 Task: Create a due date automation trigger when advanced on, on the tuesday of the week before a card is due add content without an empty description at 11:00 AM.
Action: Mouse moved to (964, 302)
Screenshot: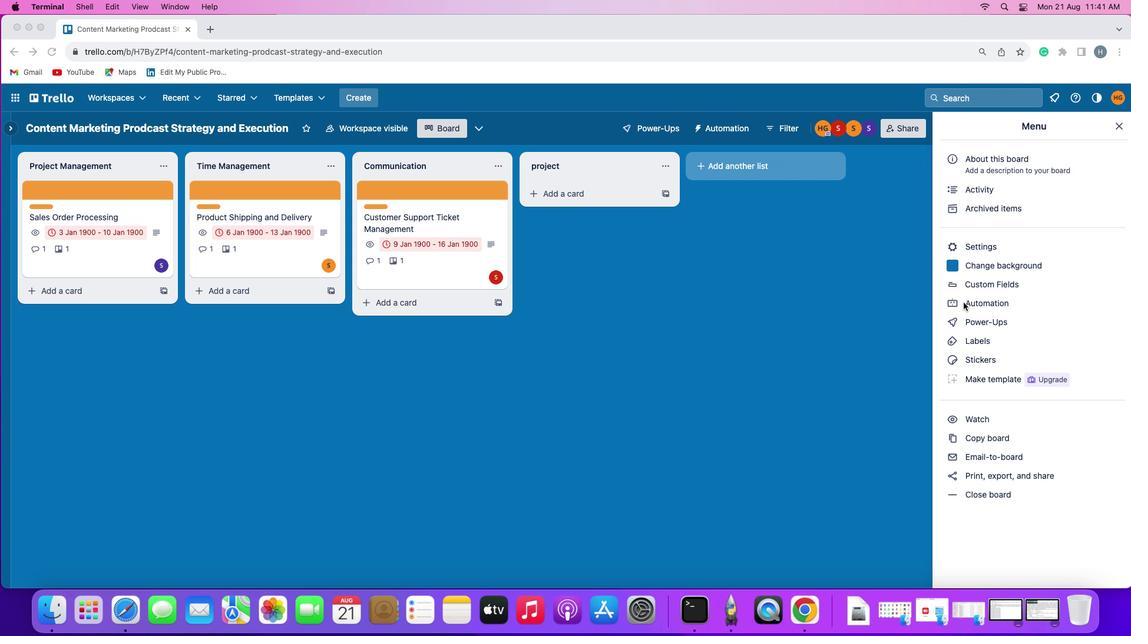 
Action: Mouse pressed left at (964, 302)
Screenshot: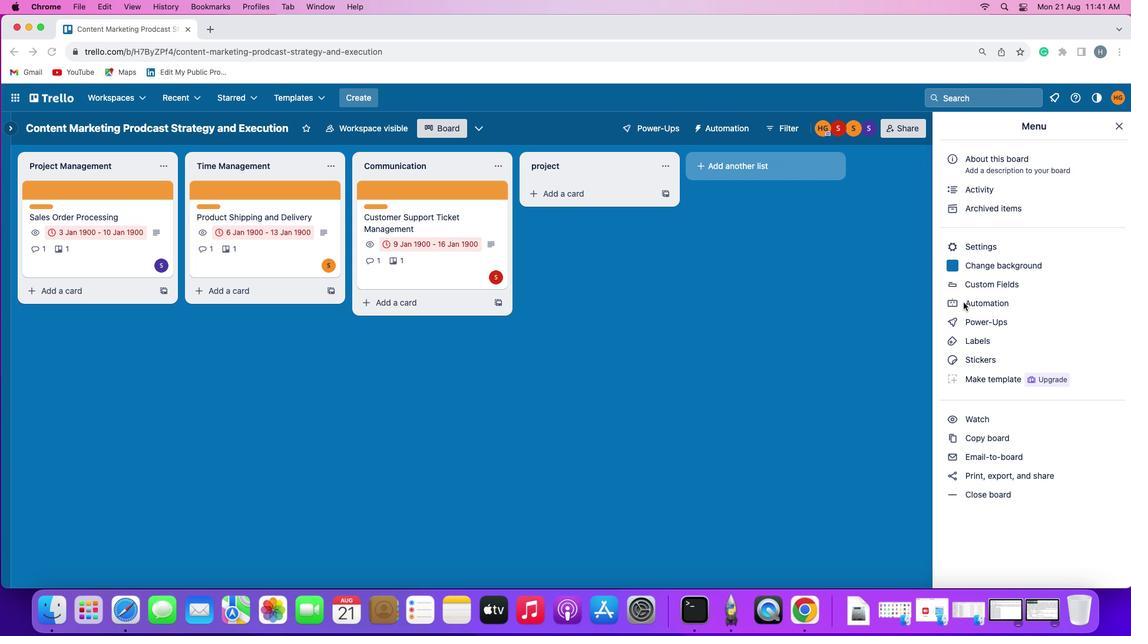 
Action: Mouse pressed left at (964, 302)
Screenshot: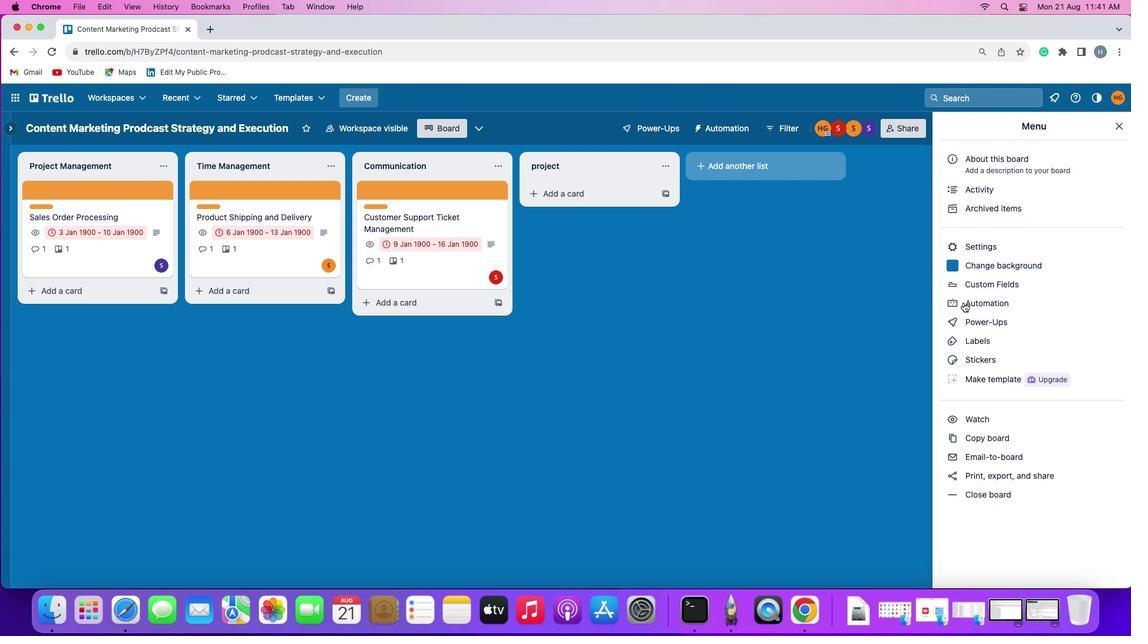 
Action: Mouse moved to (80, 278)
Screenshot: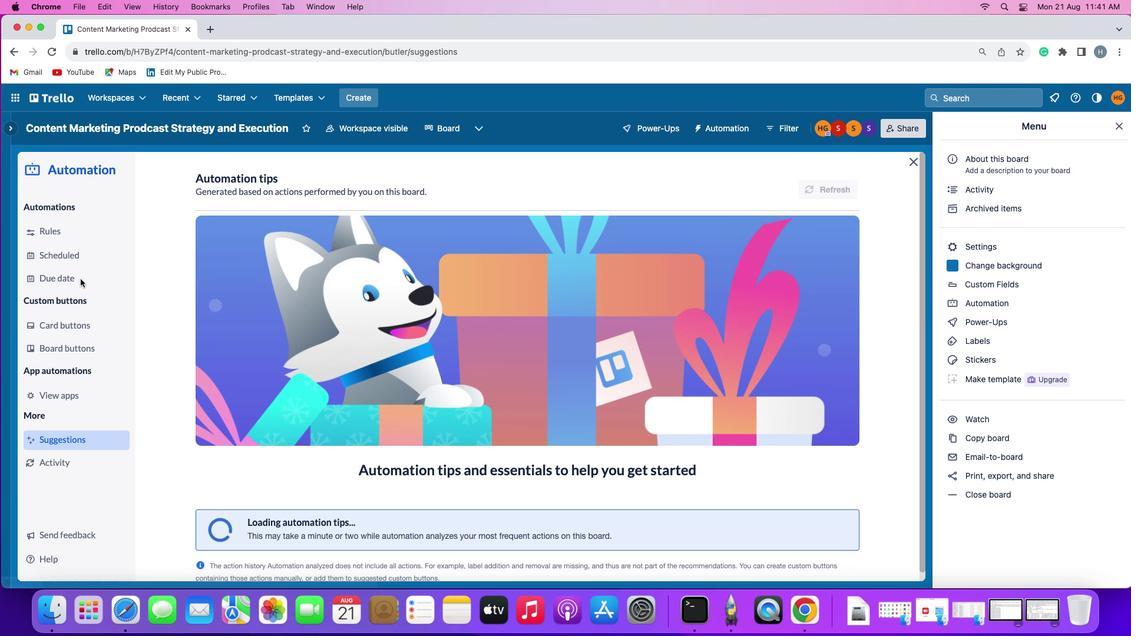 
Action: Mouse pressed left at (80, 278)
Screenshot: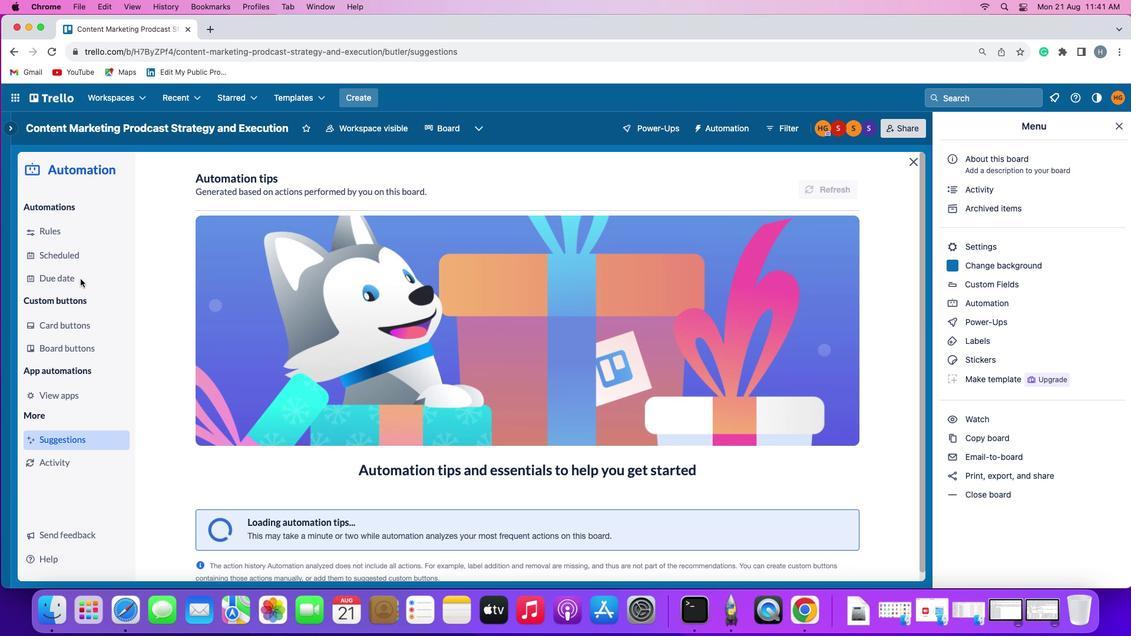 
Action: Mouse moved to (814, 179)
Screenshot: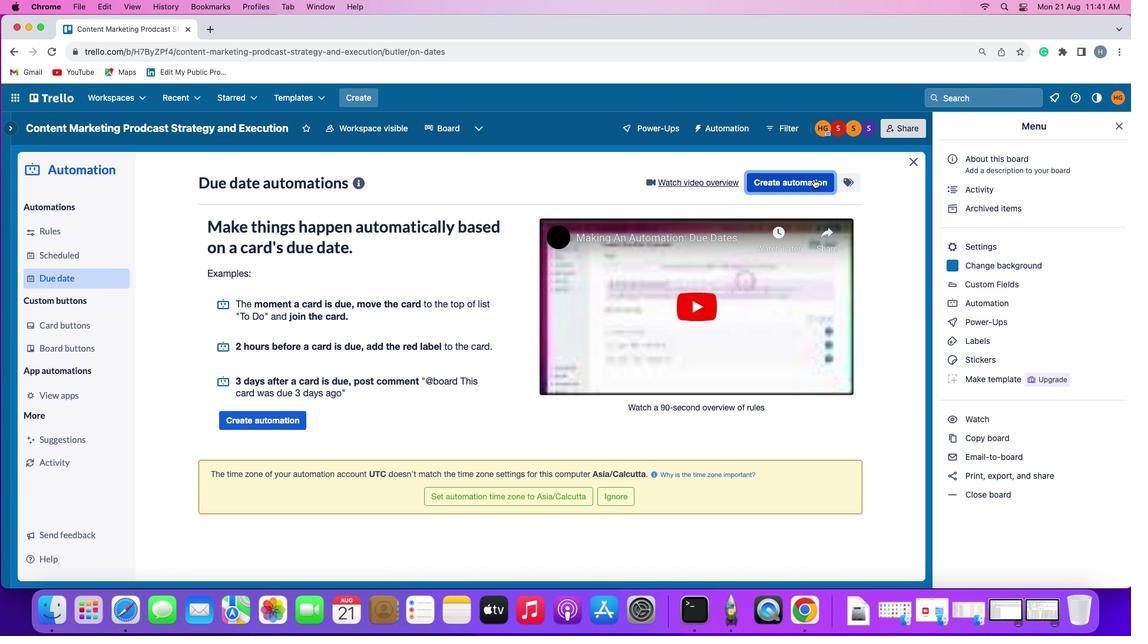 
Action: Mouse pressed left at (814, 179)
Screenshot: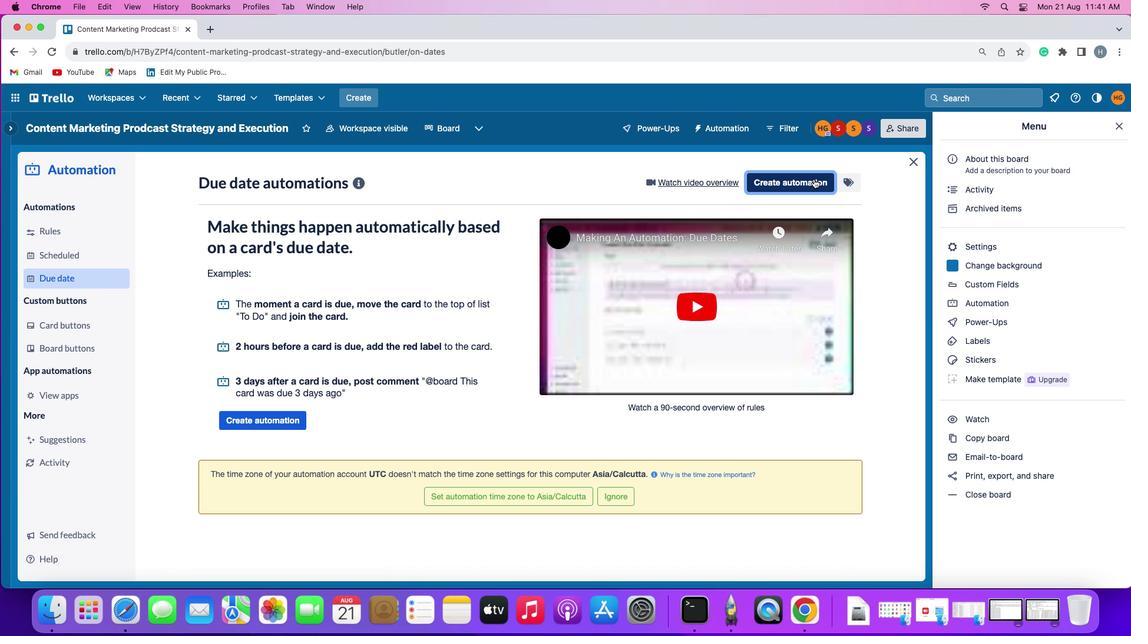 
Action: Mouse moved to (210, 292)
Screenshot: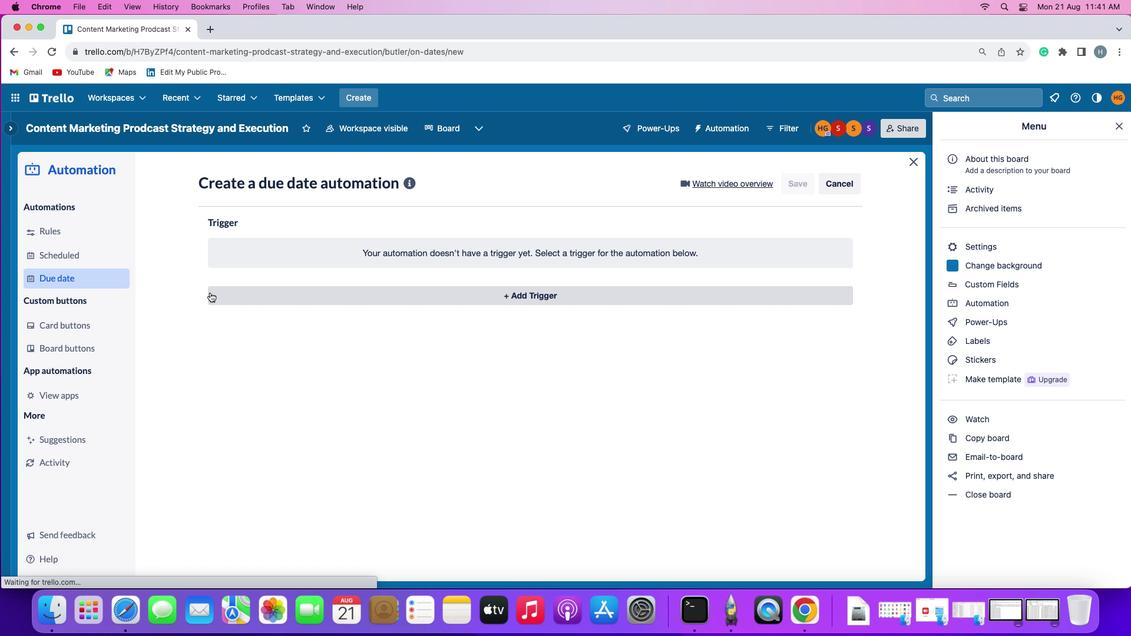 
Action: Mouse pressed left at (210, 292)
Screenshot: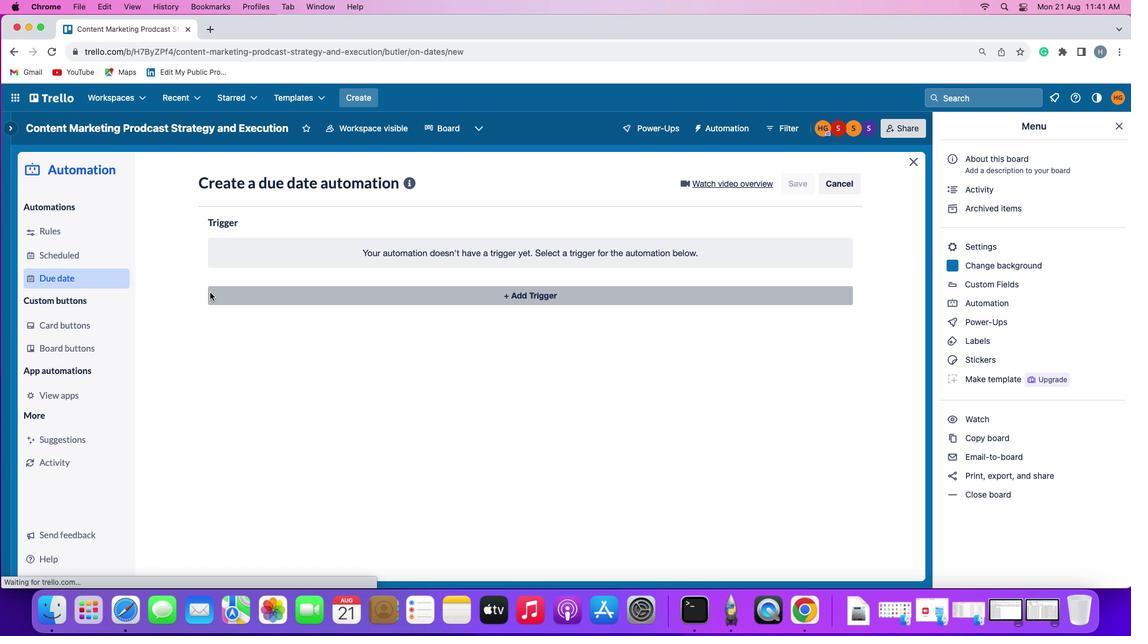 
Action: Mouse moved to (255, 518)
Screenshot: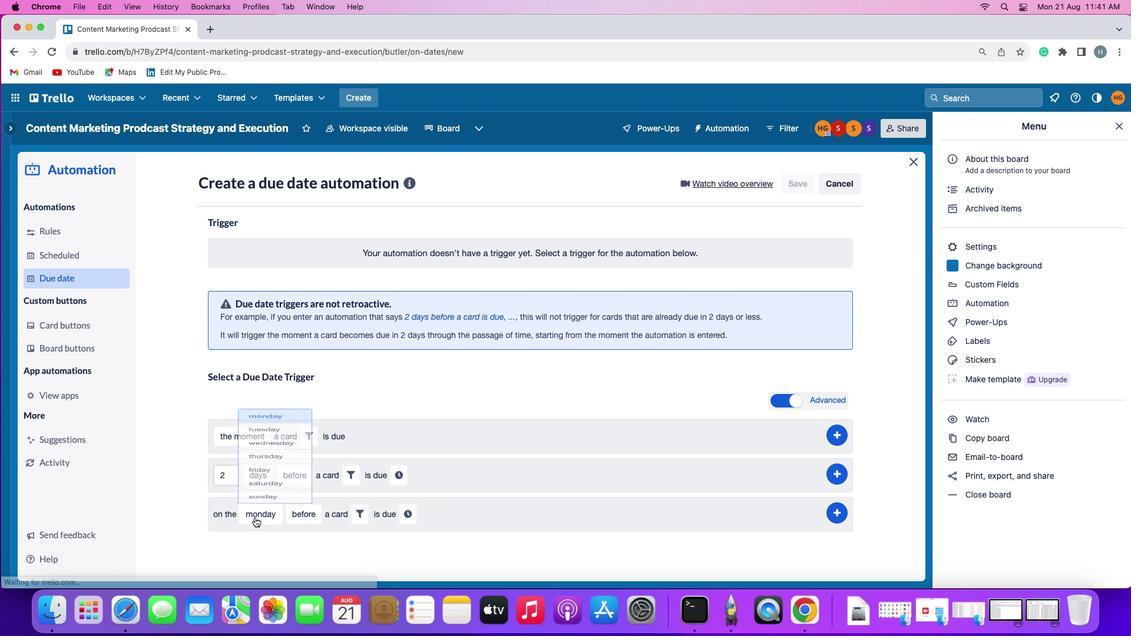 
Action: Mouse pressed left at (255, 518)
Screenshot: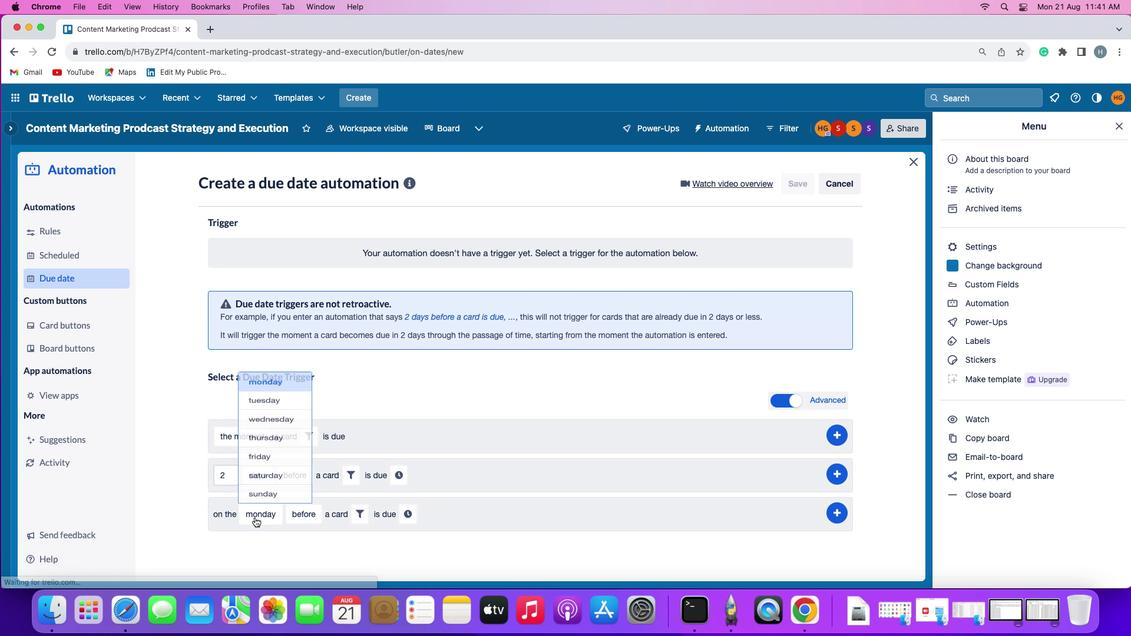 
Action: Mouse moved to (281, 377)
Screenshot: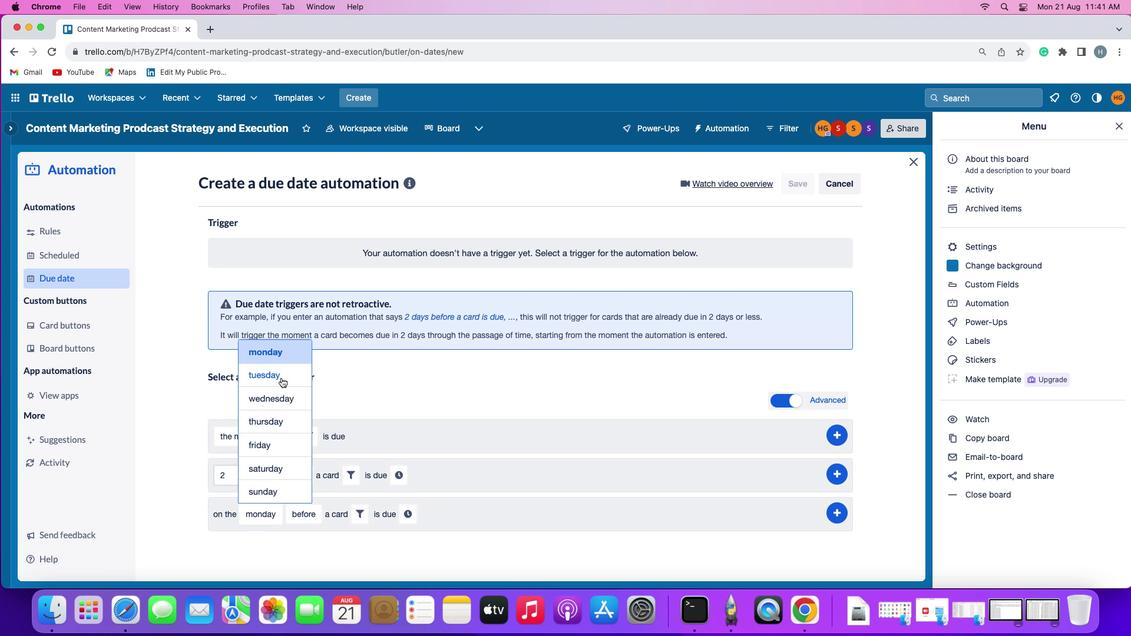 
Action: Mouse pressed left at (281, 377)
Screenshot: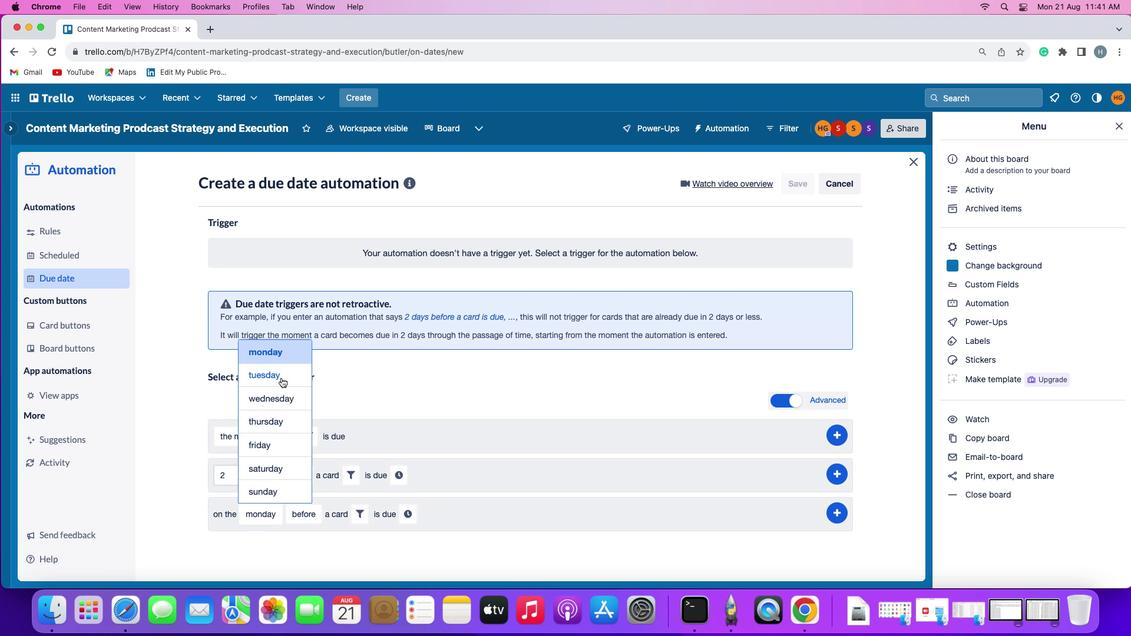 
Action: Mouse moved to (311, 525)
Screenshot: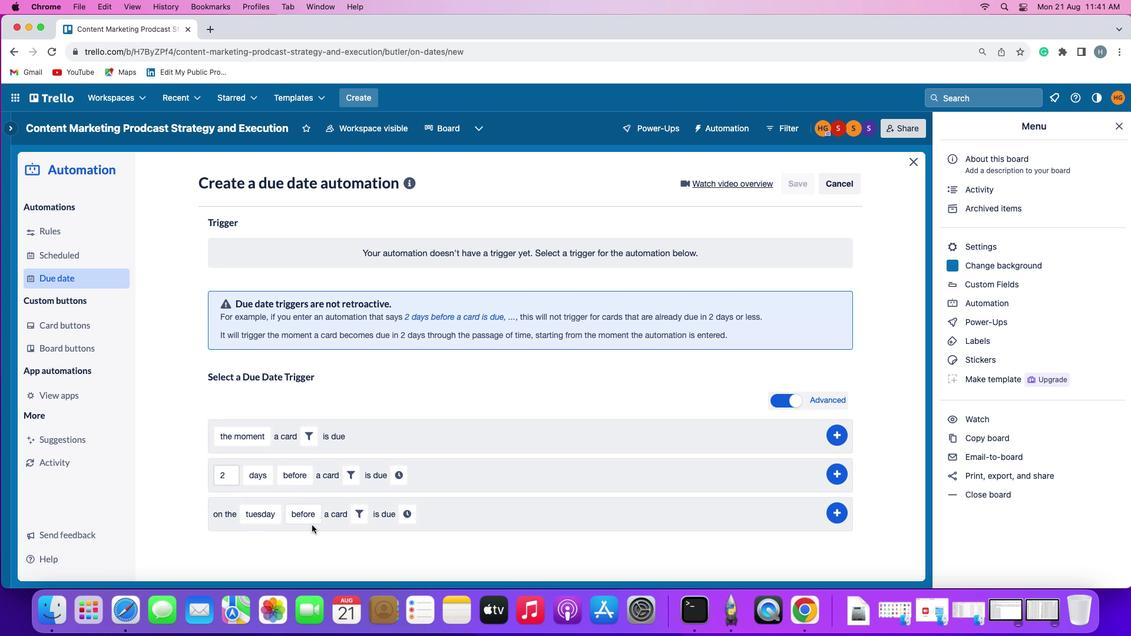 
Action: Mouse pressed left at (311, 525)
Screenshot: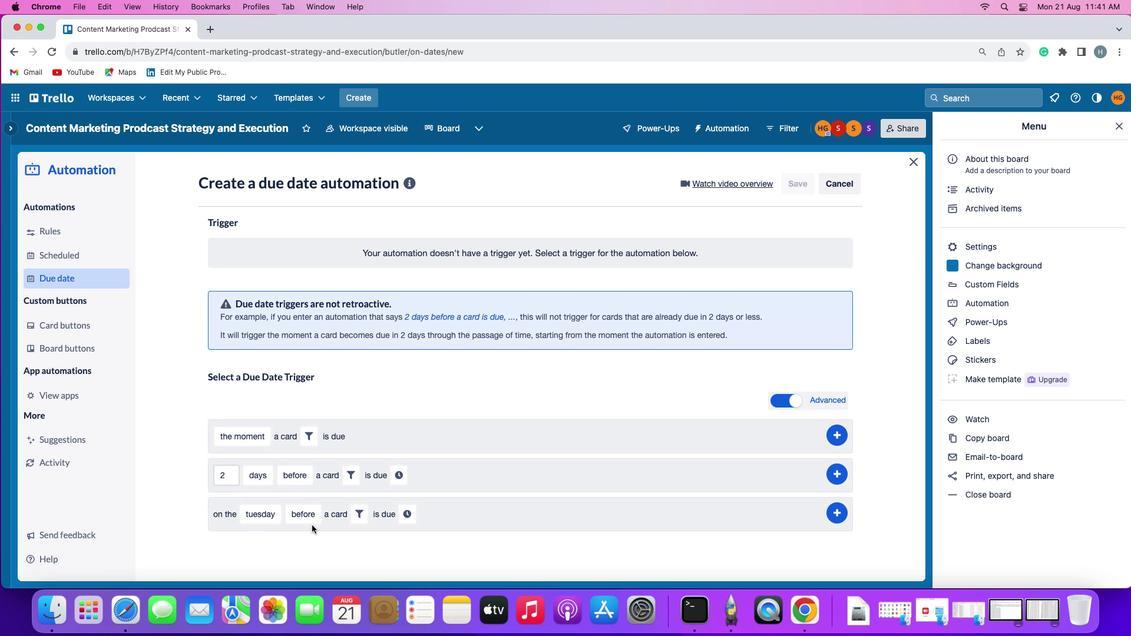 
Action: Mouse moved to (311, 512)
Screenshot: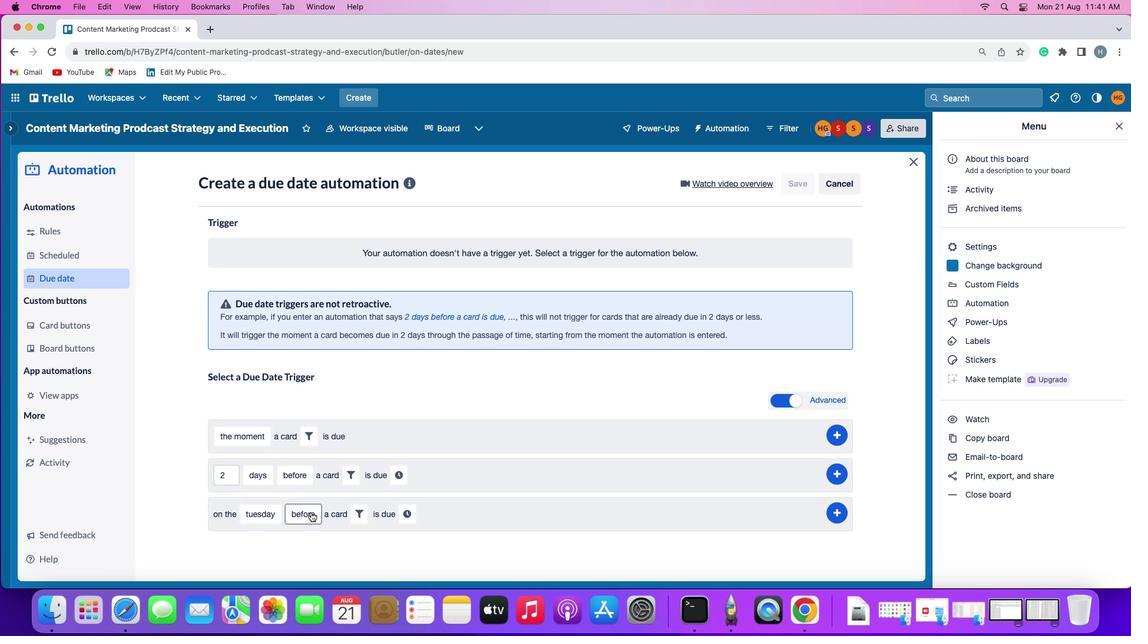 
Action: Mouse pressed left at (311, 512)
Screenshot: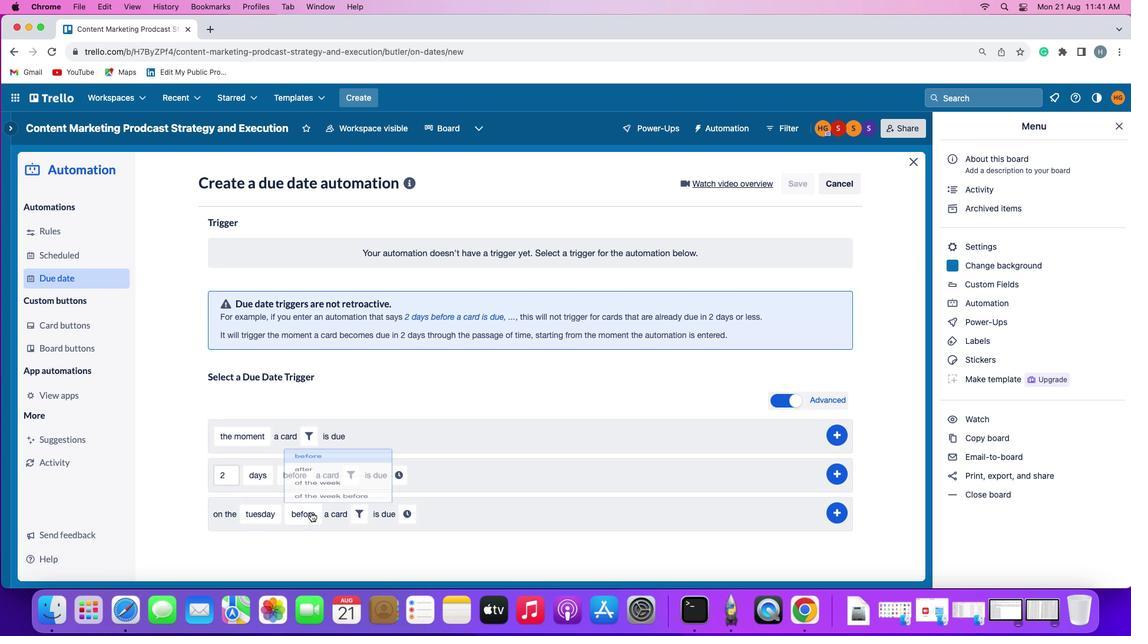 
Action: Mouse moved to (316, 493)
Screenshot: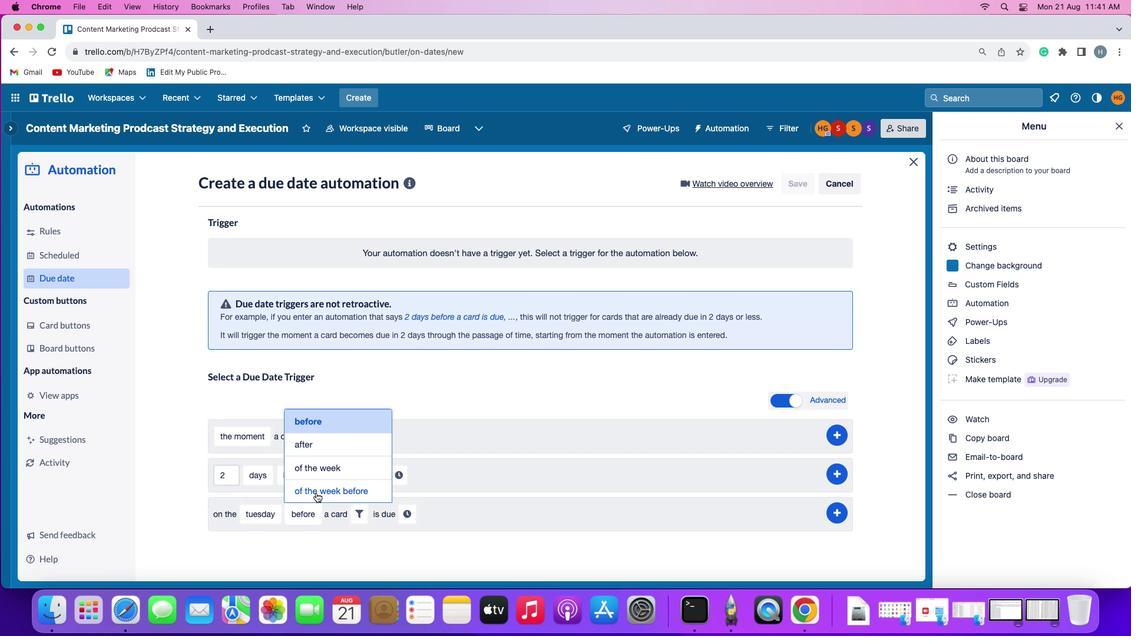 
Action: Mouse pressed left at (316, 493)
Screenshot: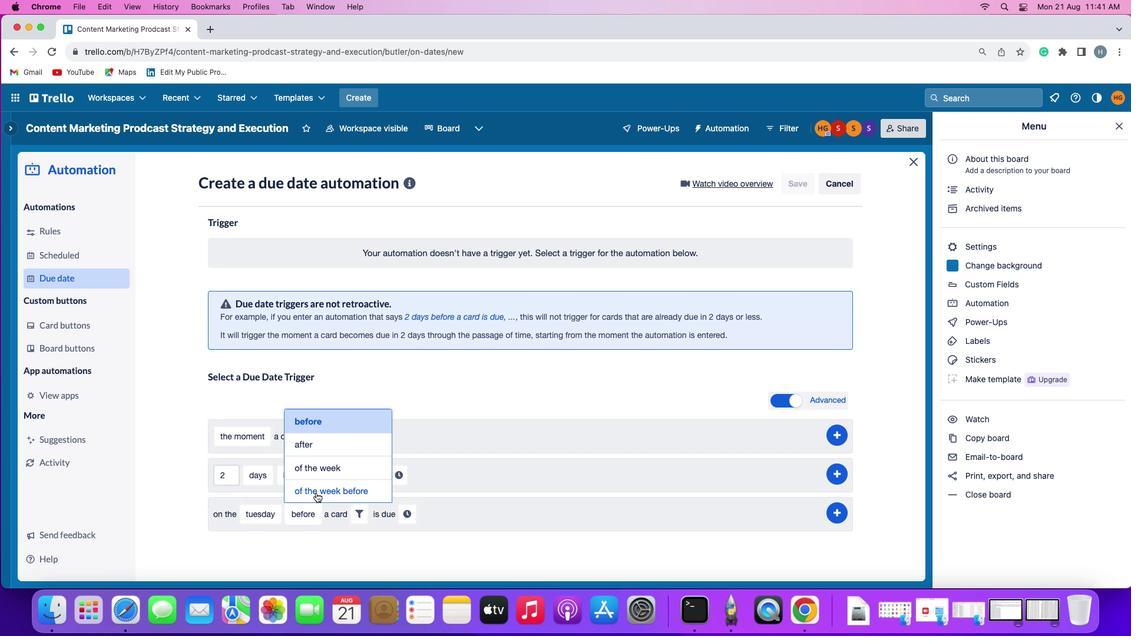 
Action: Mouse moved to (397, 512)
Screenshot: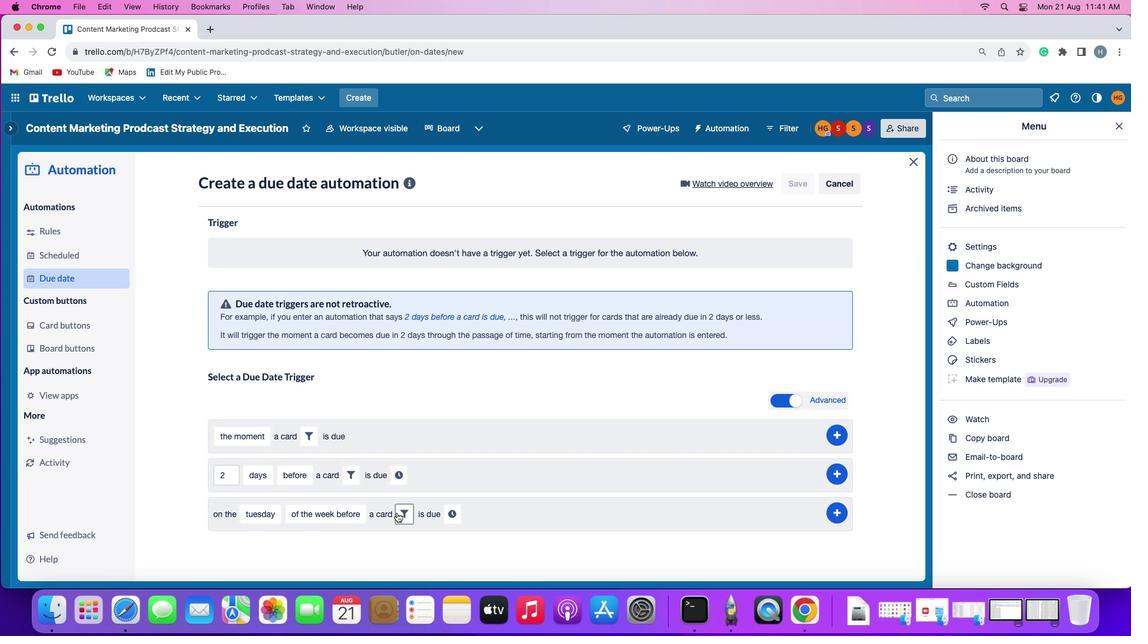 
Action: Mouse pressed left at (397, 512)
Screenshot: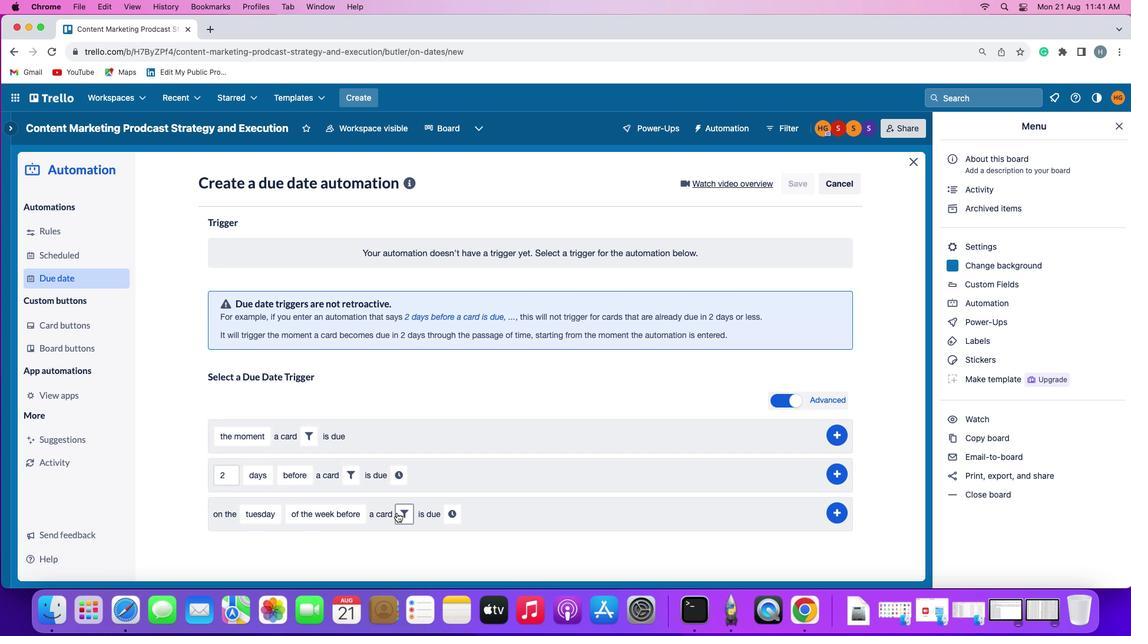
Action: Mouse moved to (551, 546)
Screenshot: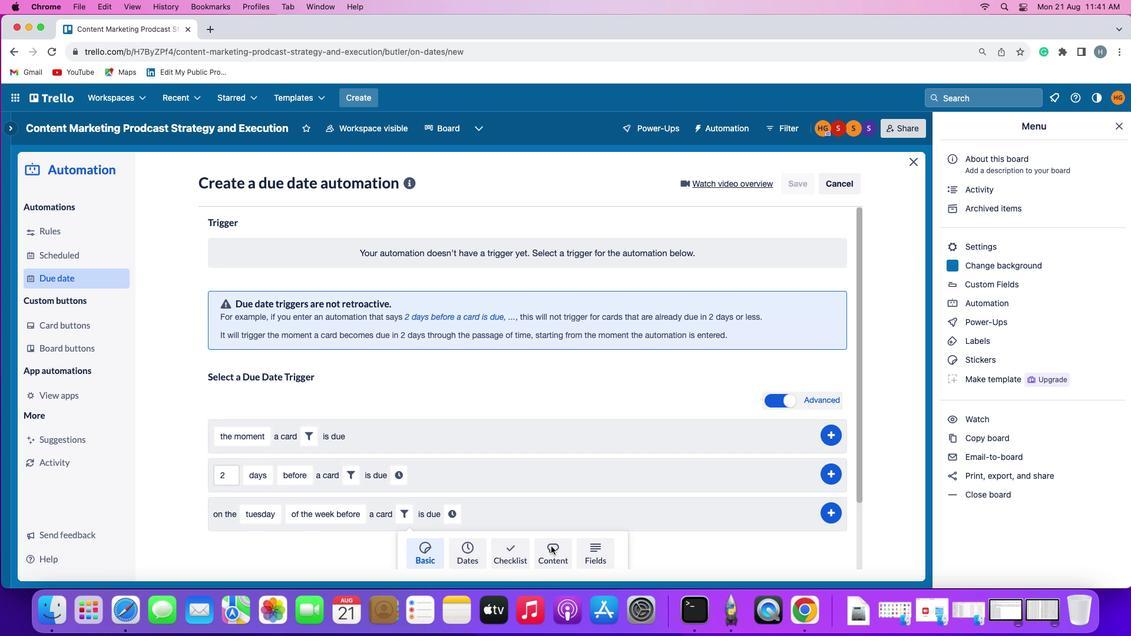 
Action: Mouse pressed left at (551, 546)
Screenshot: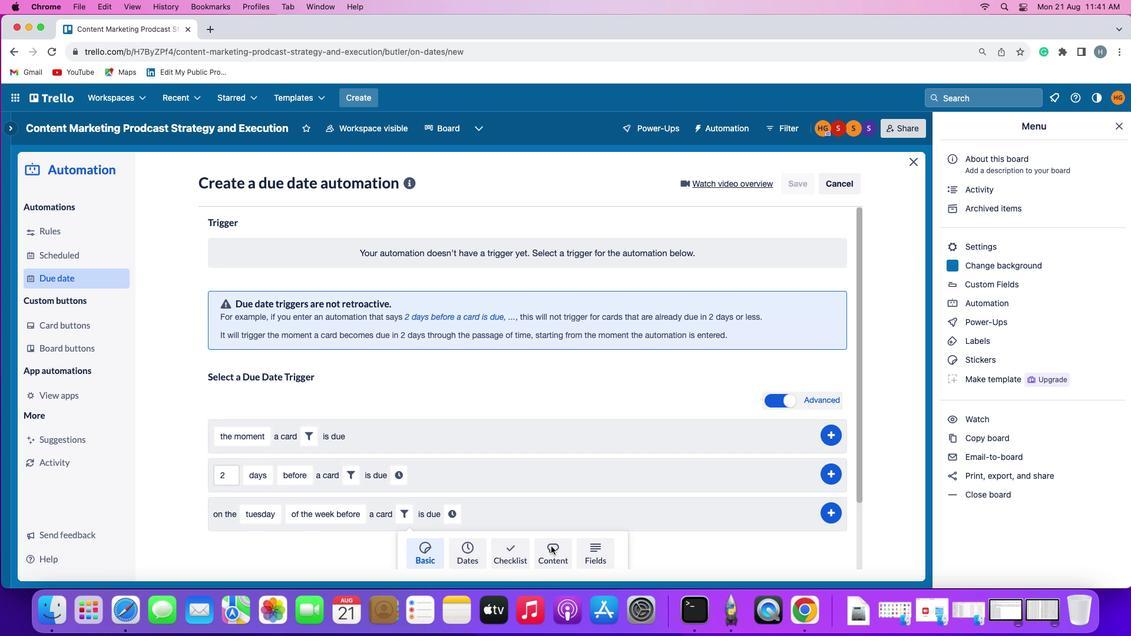 
Action: Mouse moved to (367, 538)
Screenshot: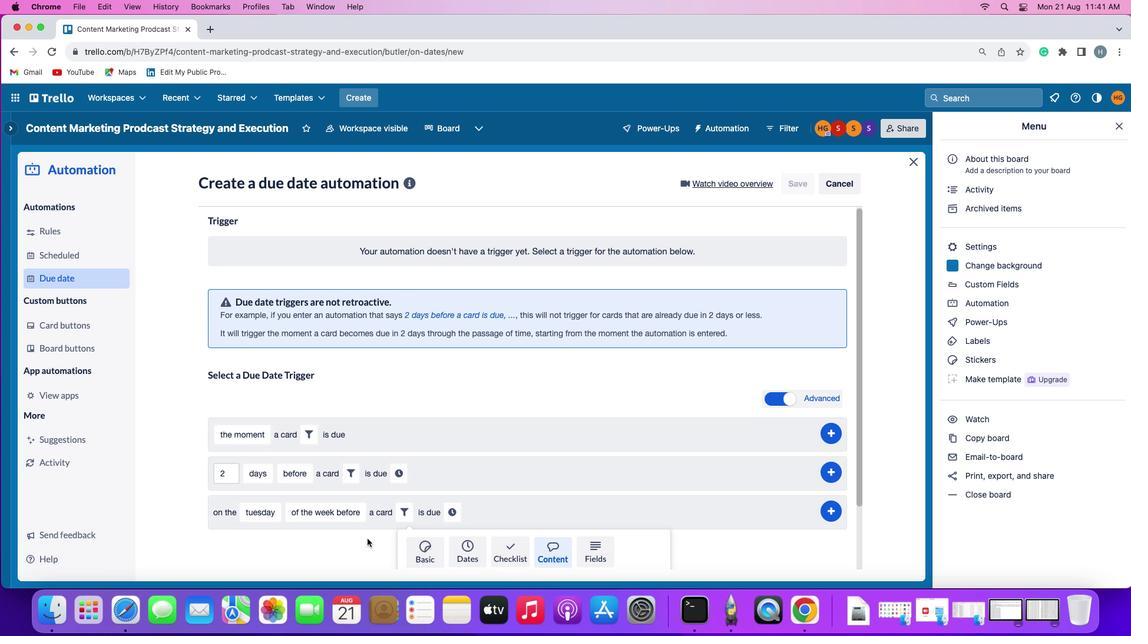 
Action: Mouse scrolled (367, 538) with delta (0, 0)
Screenshot: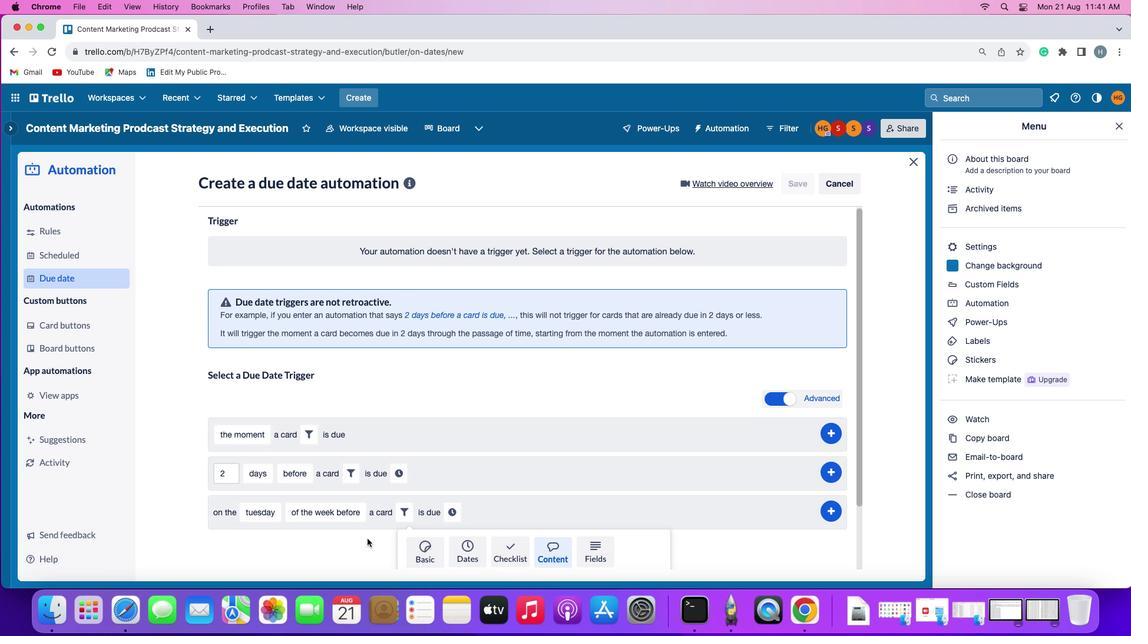 
Action: Mouse scrolled (367, 538) with delta (0, 0)
Screenshot: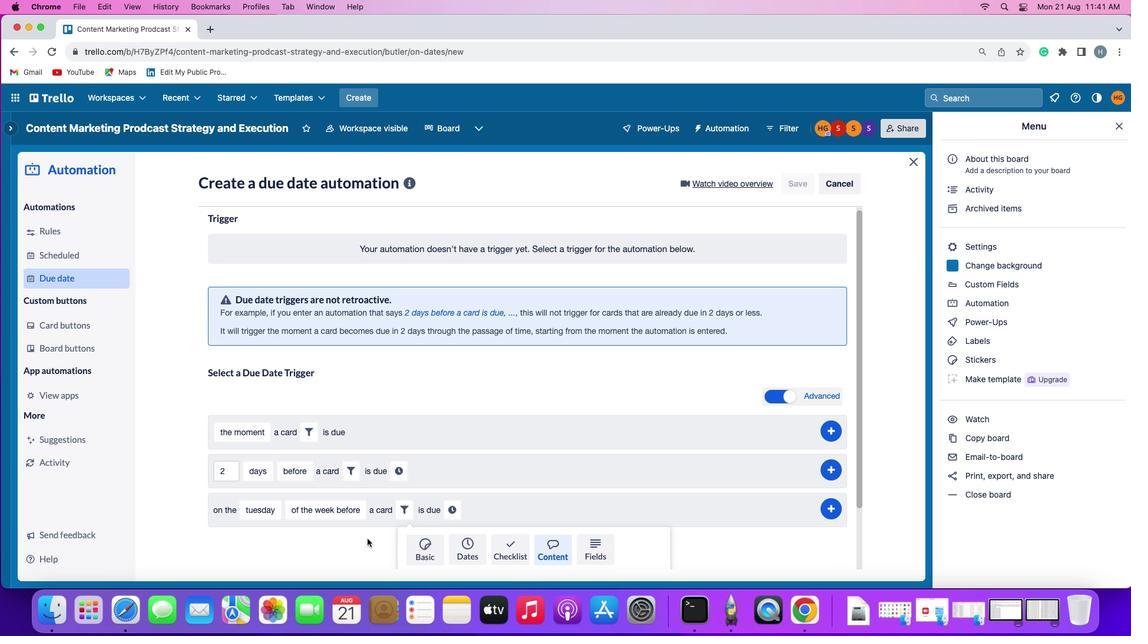 
Action: Mouse scrolled (367, 538) with delta (0, -1)
Screenshot: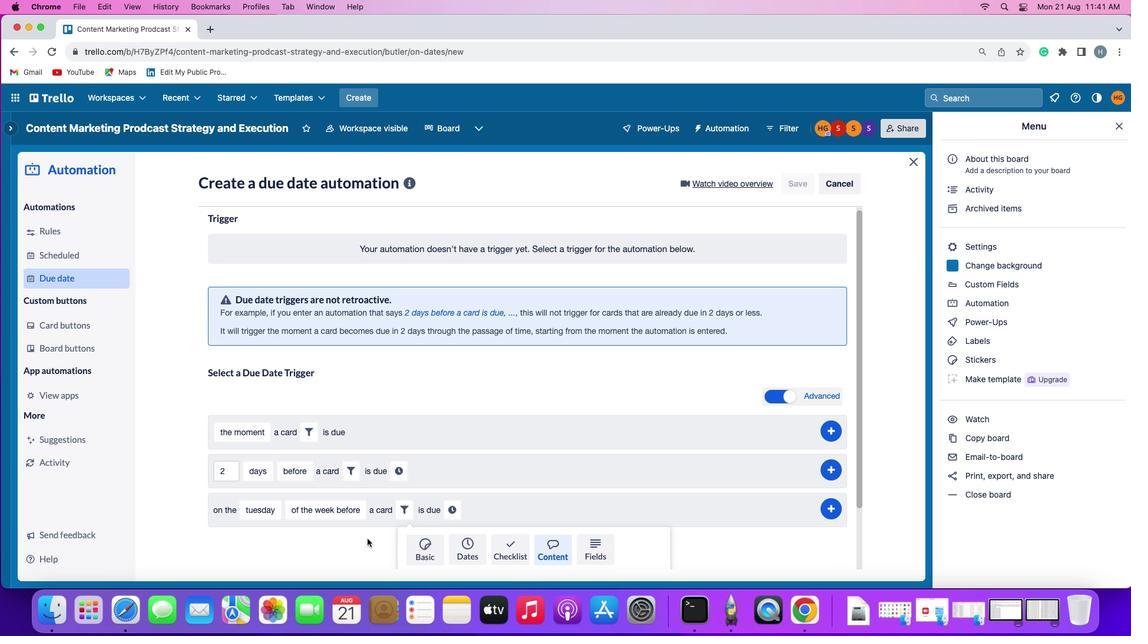 
Action: Mouse scrolled (367, 538) with delta (0, -2)
Screenshot: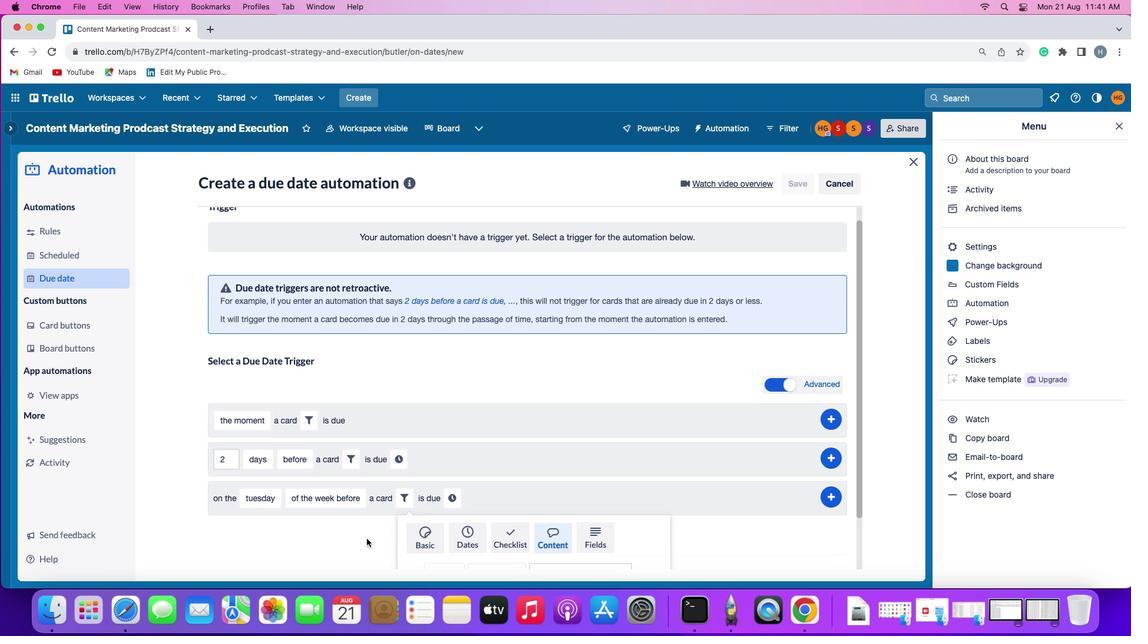 
Action: Mouse scrolled (367, 538) with delta (0, -3)
Screenshot: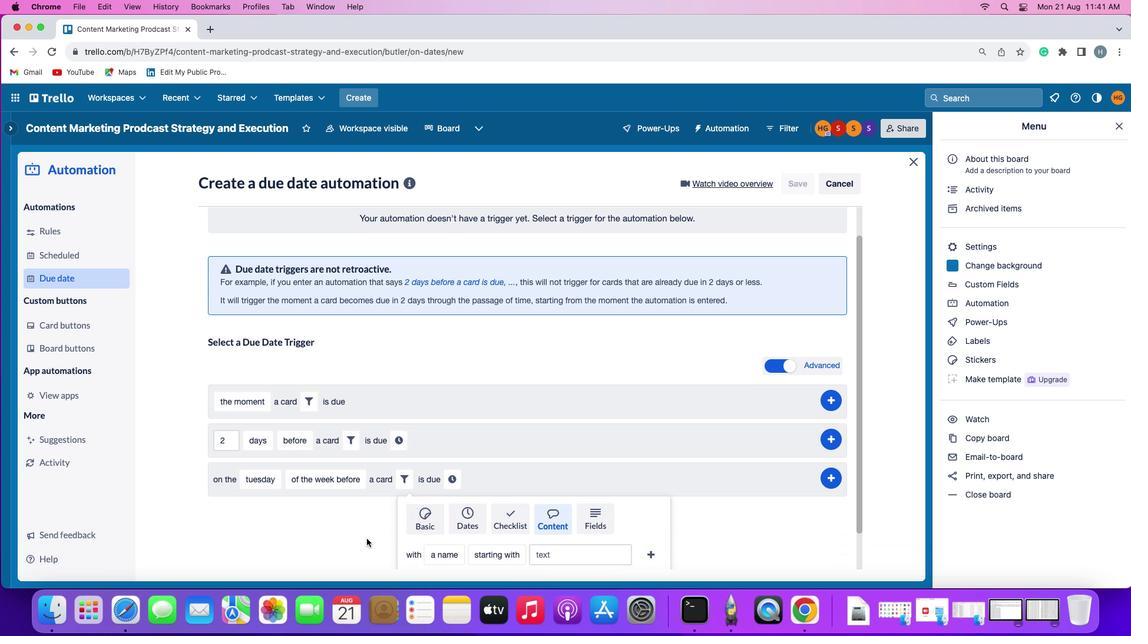 
Action: Mouse moved to (366, 538)
Screenshot: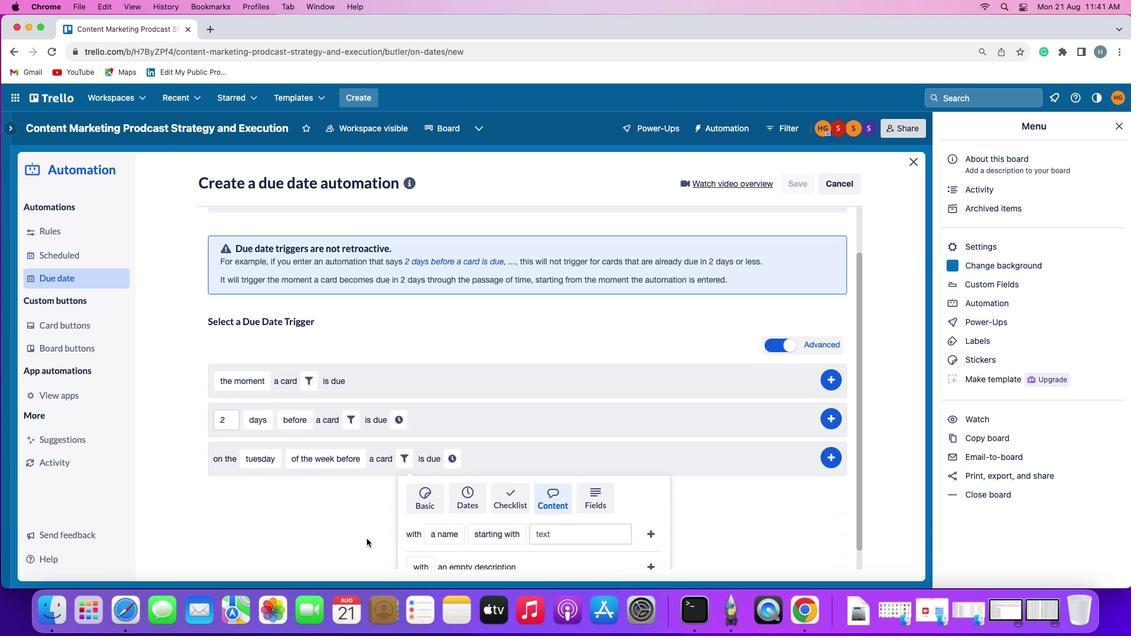 
Action: Mouse scrolled (366, 538) with delta (0, 0)
Screenshot: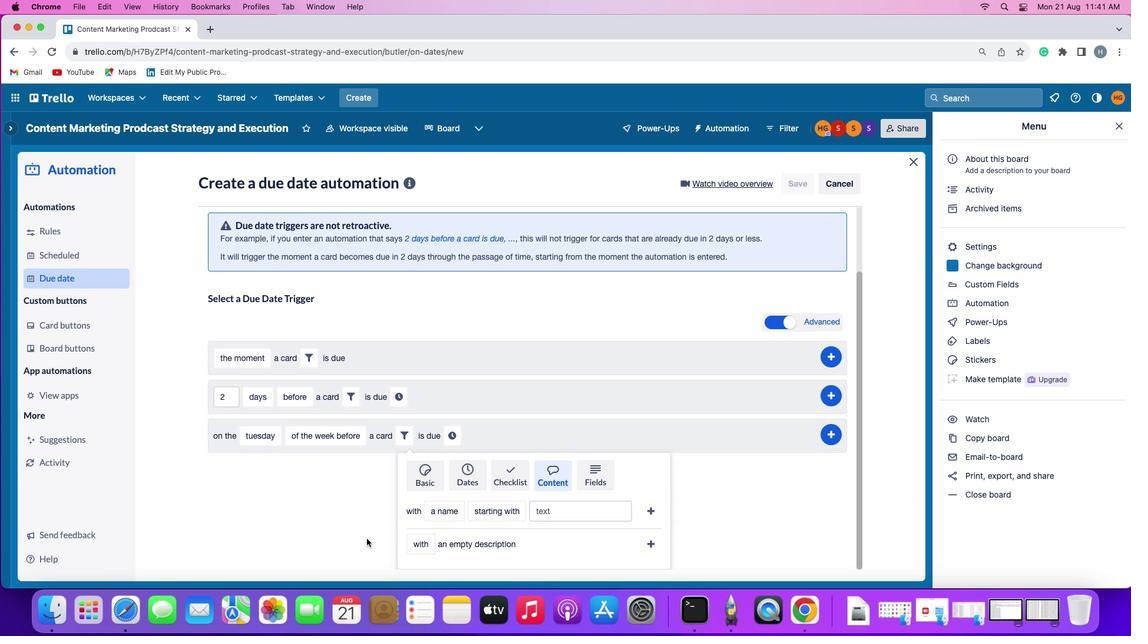 
Action: Mouse scrolled (366, 538) with delta (0, 0)
Screenshot: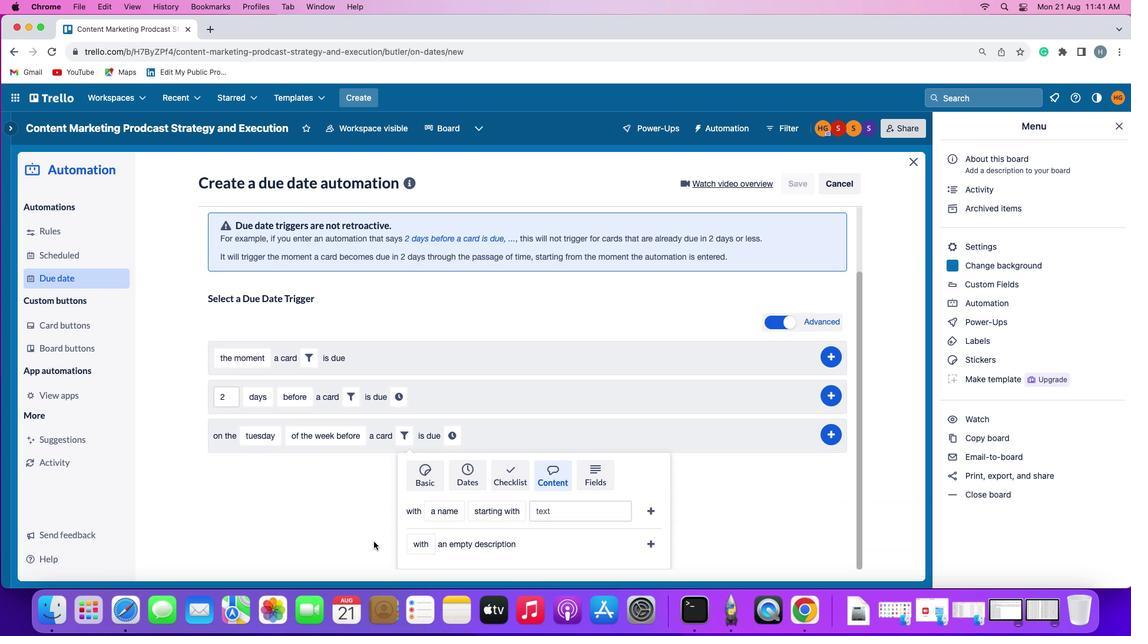 
Action: Mouse moved to (417, 548)
Screenshot: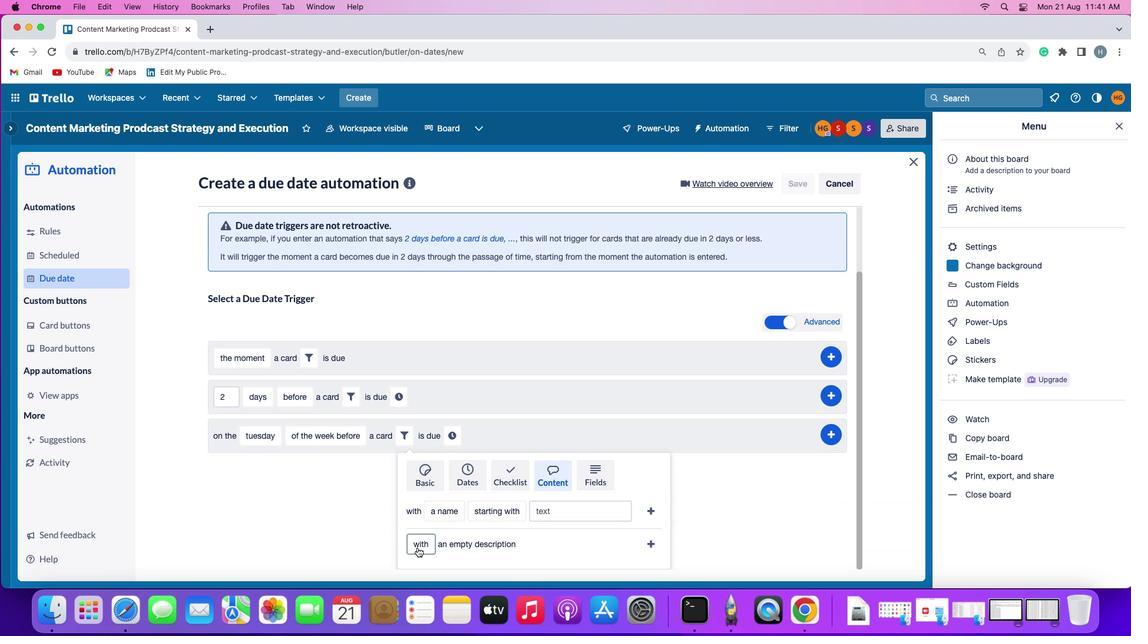 
Action: Mouse pressed left at (417, 548)
Screenshot: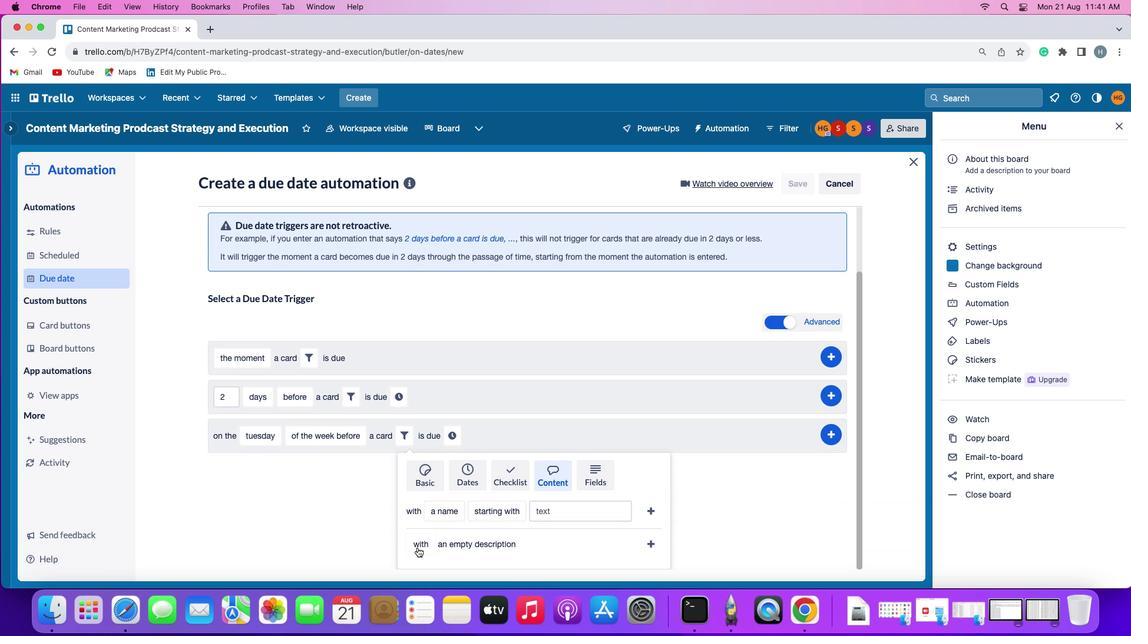 
Action: Mouse moved to (419, 527)
Screenshot: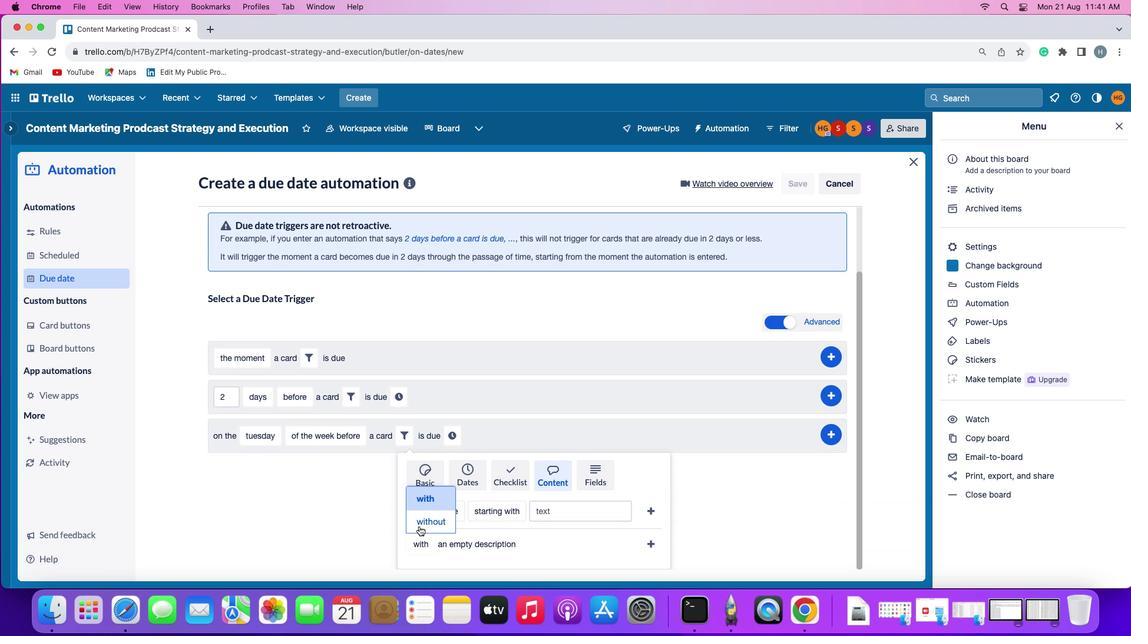 
Action: Mouse pressed left at (419, 527)
Screenshot: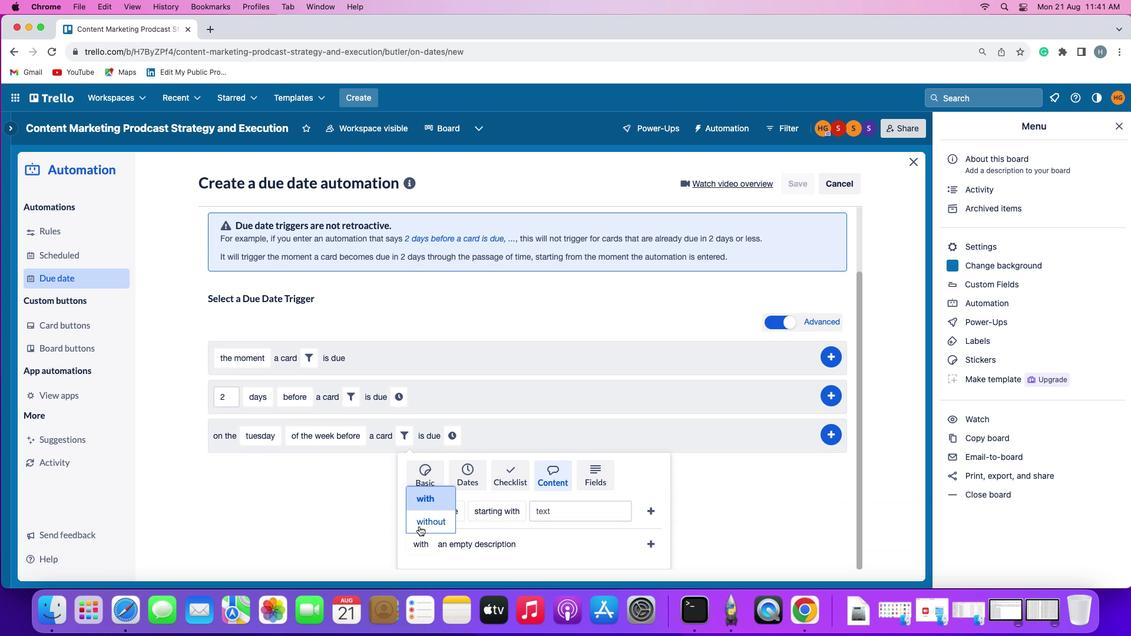 
Action: Mouse moved to (653, 544)
Screenshot: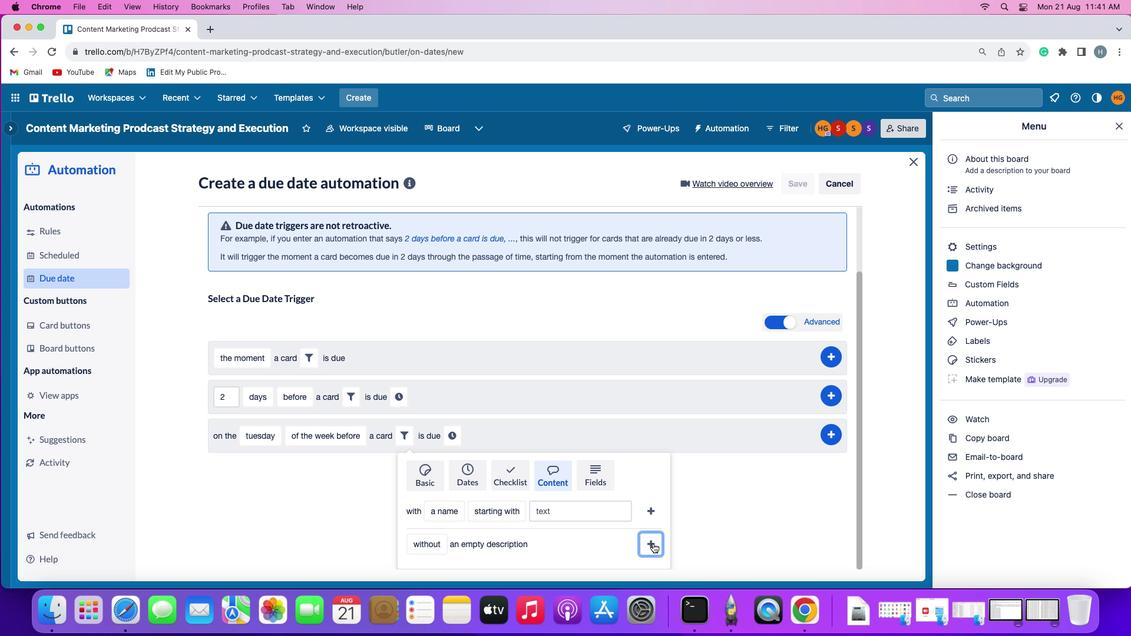 
Action: Mouse pressed left at (653, 544)
Screenshot: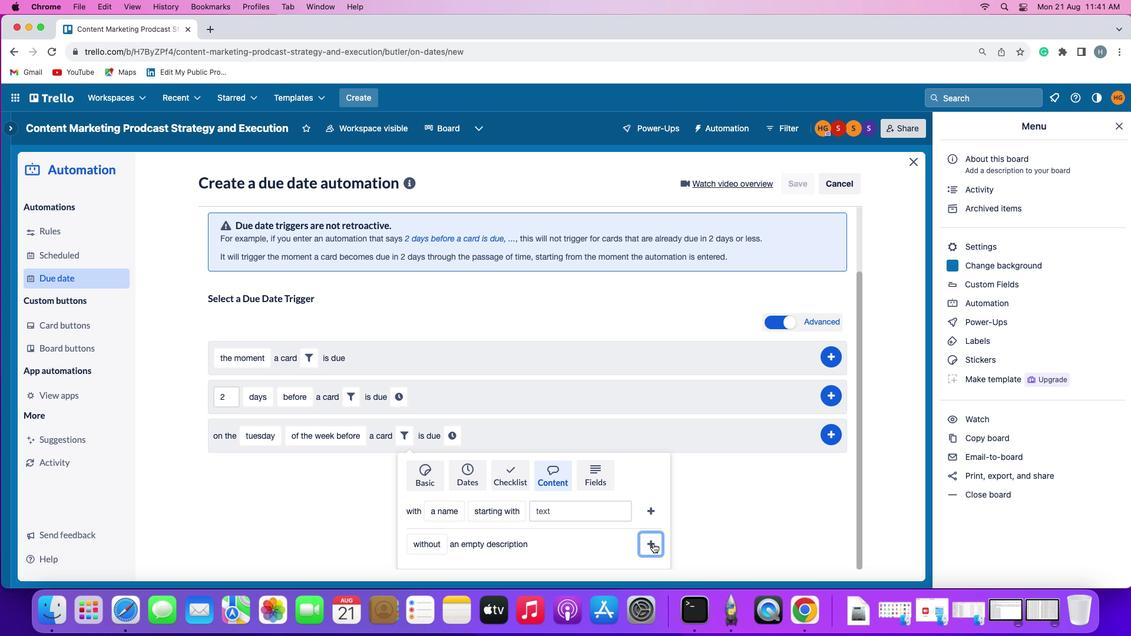 
Action: Mouse moved to (592, 515)
Screenshot: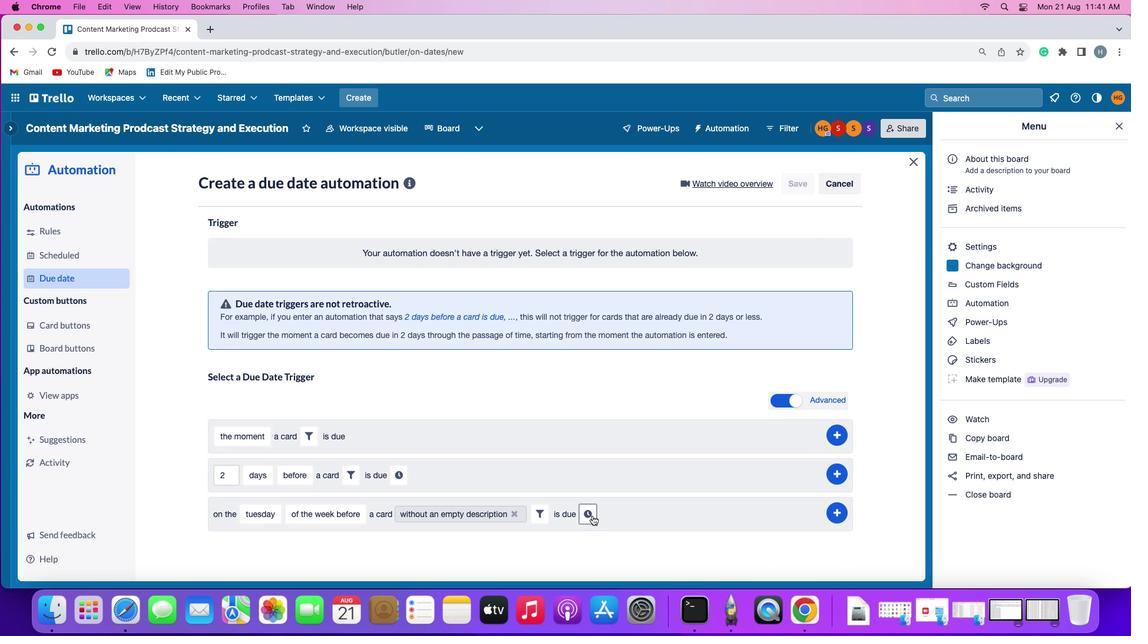 
Action: Mouse pressed left at (592, 515)
Screenshot: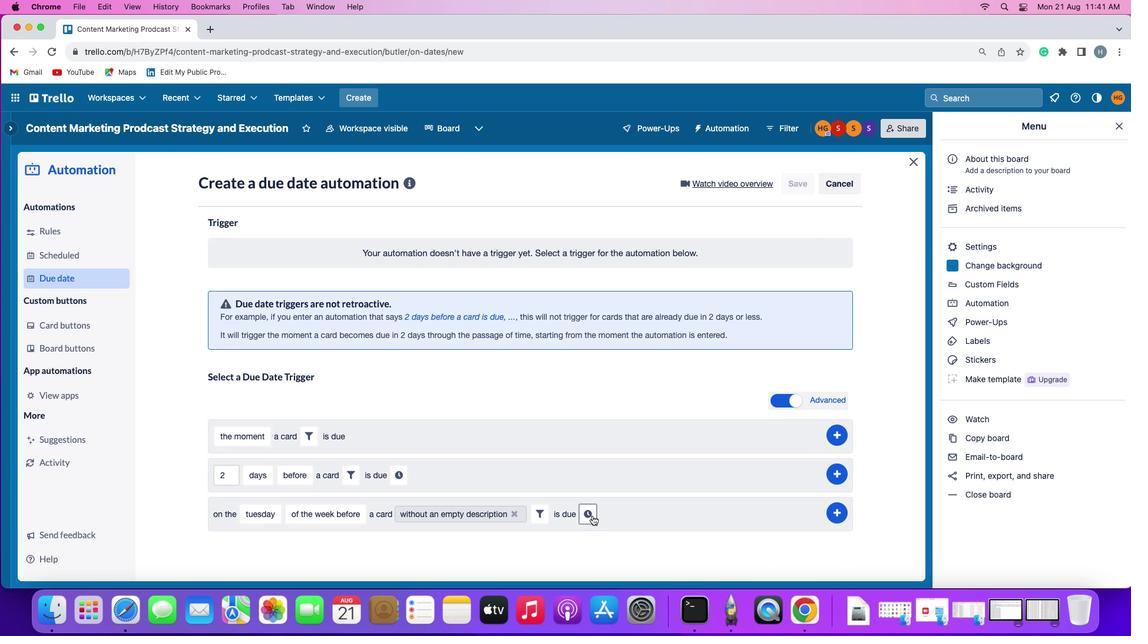 
Action: Mouse moved to (613, 516)
Screenshot: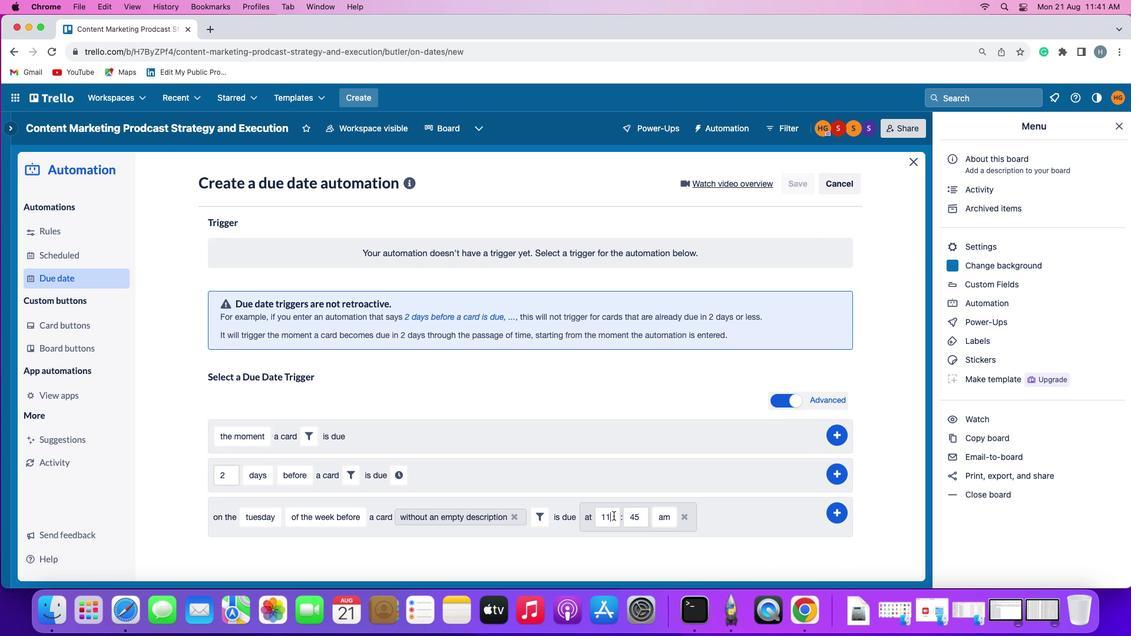 
Action: Mouse pressed left at (613, 516)
Screenshot: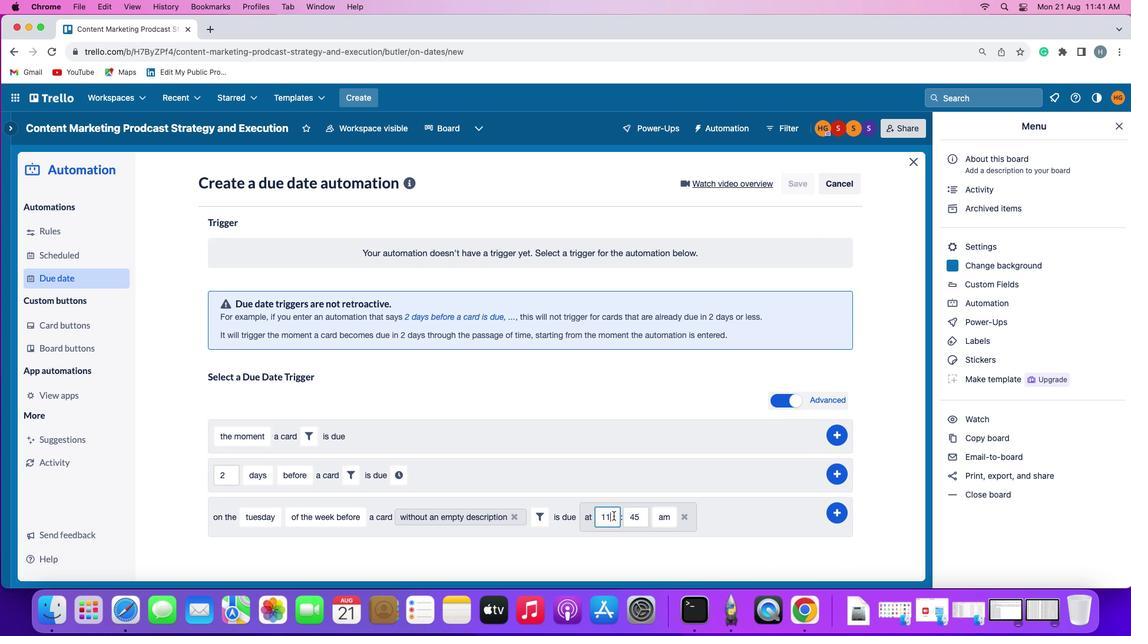 
Action: Key pressed Key.backspace'1'
Screenshot: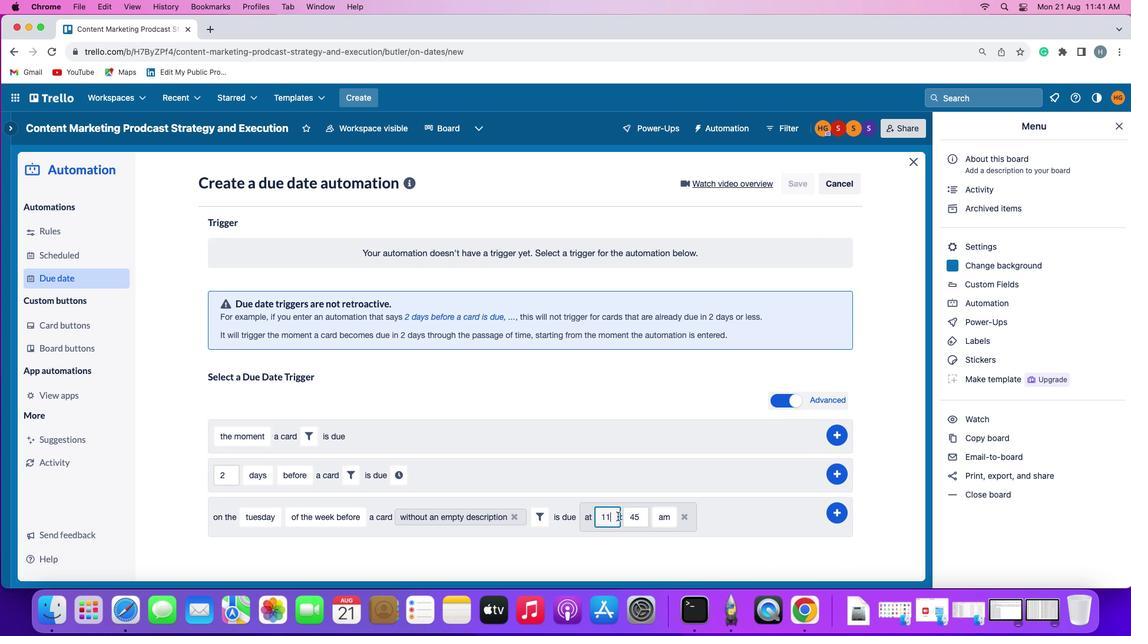
Action: Mouse moved to (639, 518)
Screenshot: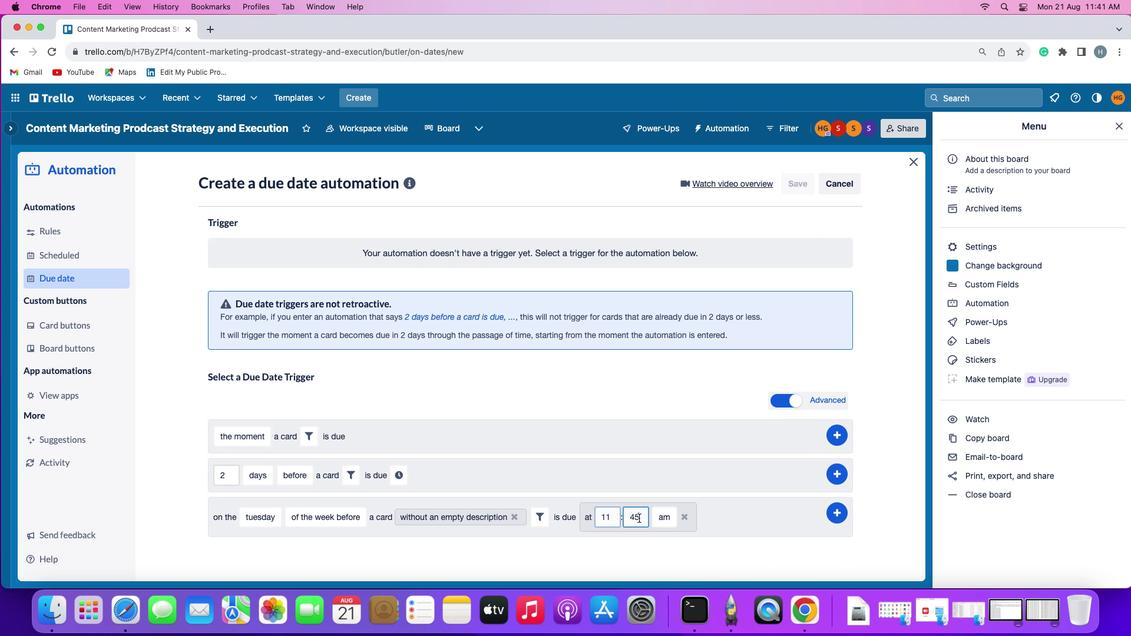 
Action: Mouse pressed left at (639, 518)
Screenshot: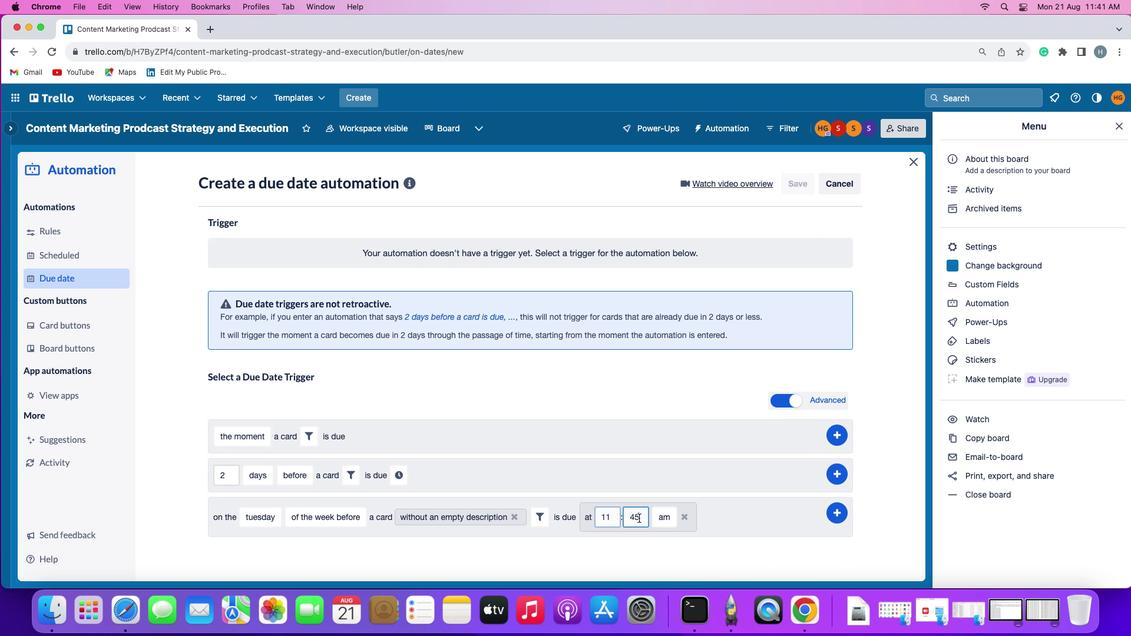 
Action: Mouse moved to (641, 517)
Screenshot: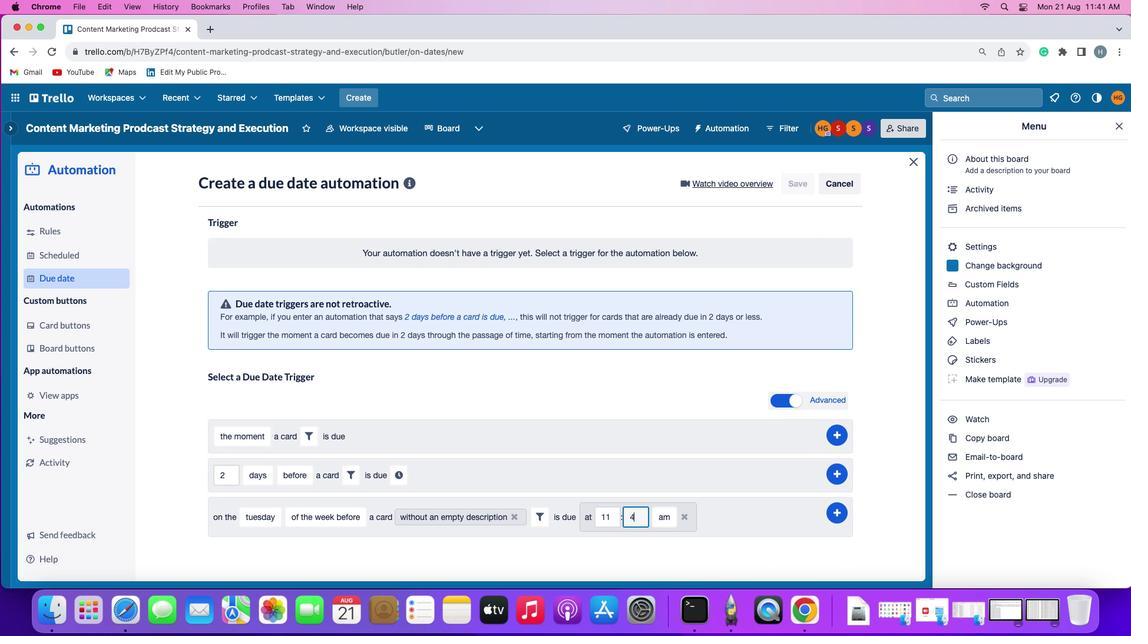 
Action: Key pressed Key.backspaceKey.backspace
Screenshot: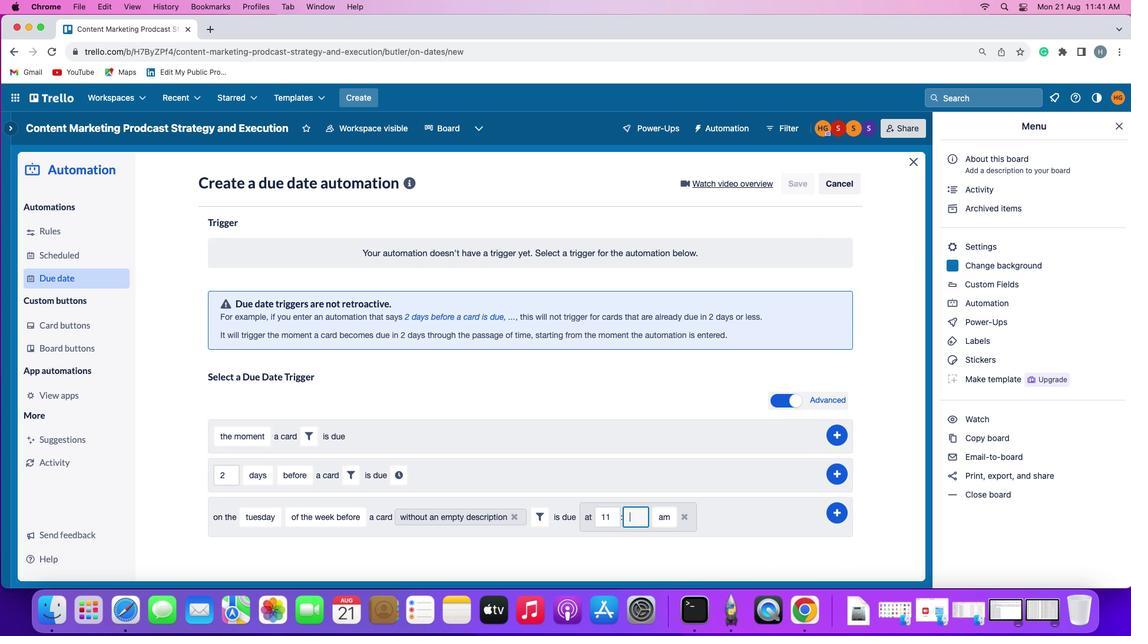 
Action: Mouse moved to (641, 517)
Screenshot: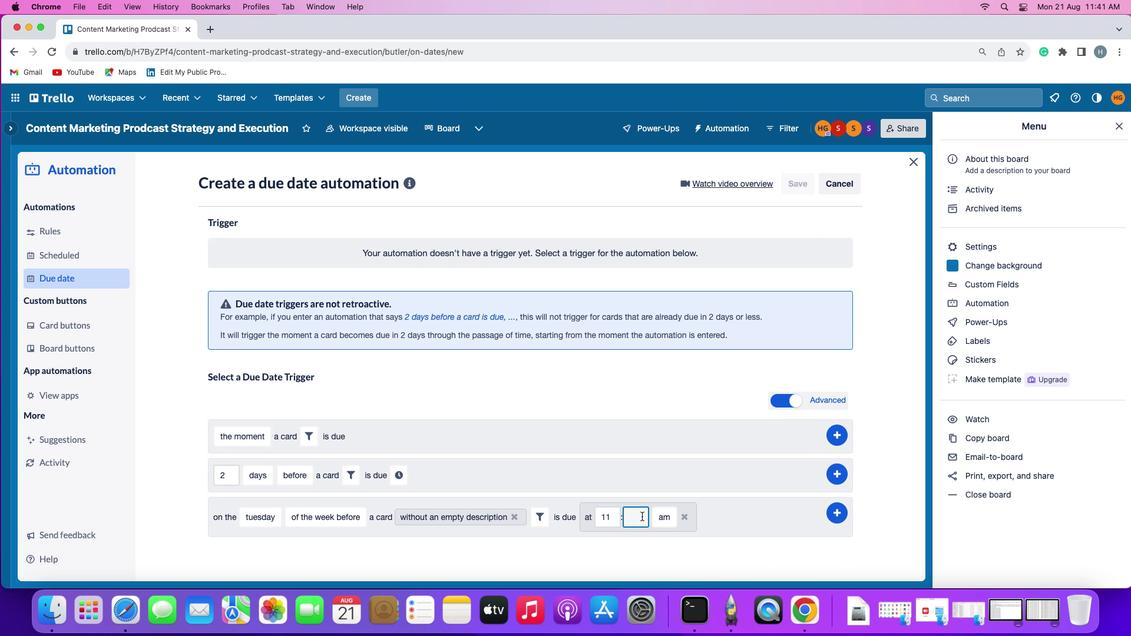 
Action: Key pressed '0''0'
Screenshot: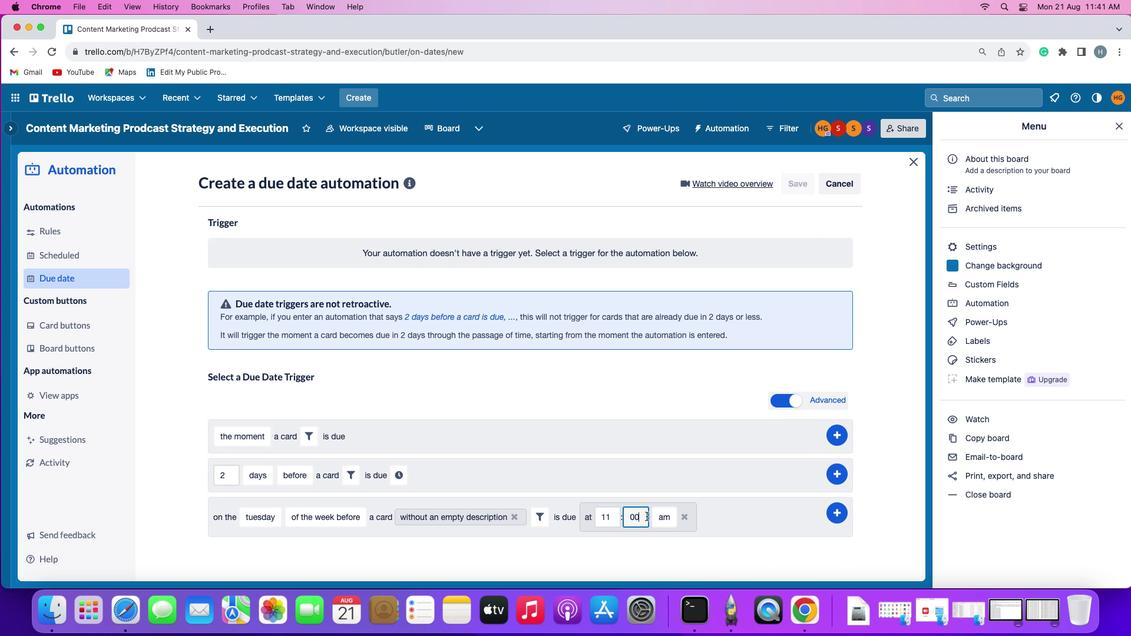
Action: Mouse moved to (664, 515)
Screenshot: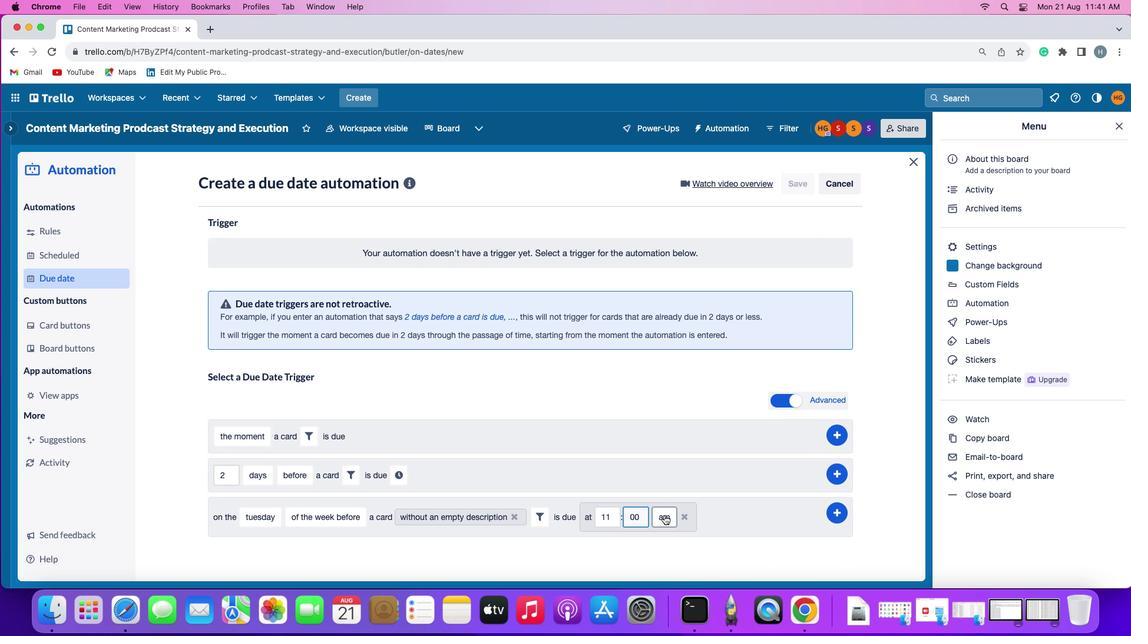 
Action: Mouse pressed left at (664, 515)
Screenshot: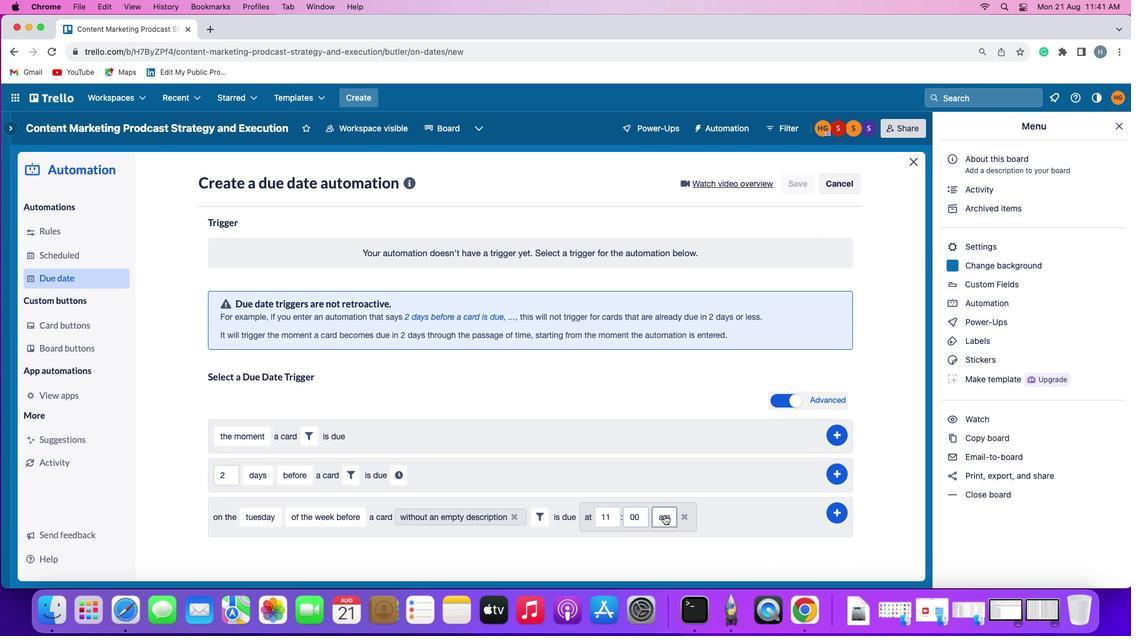 
Action: Mouse moved to (667, 532)
Screenshot: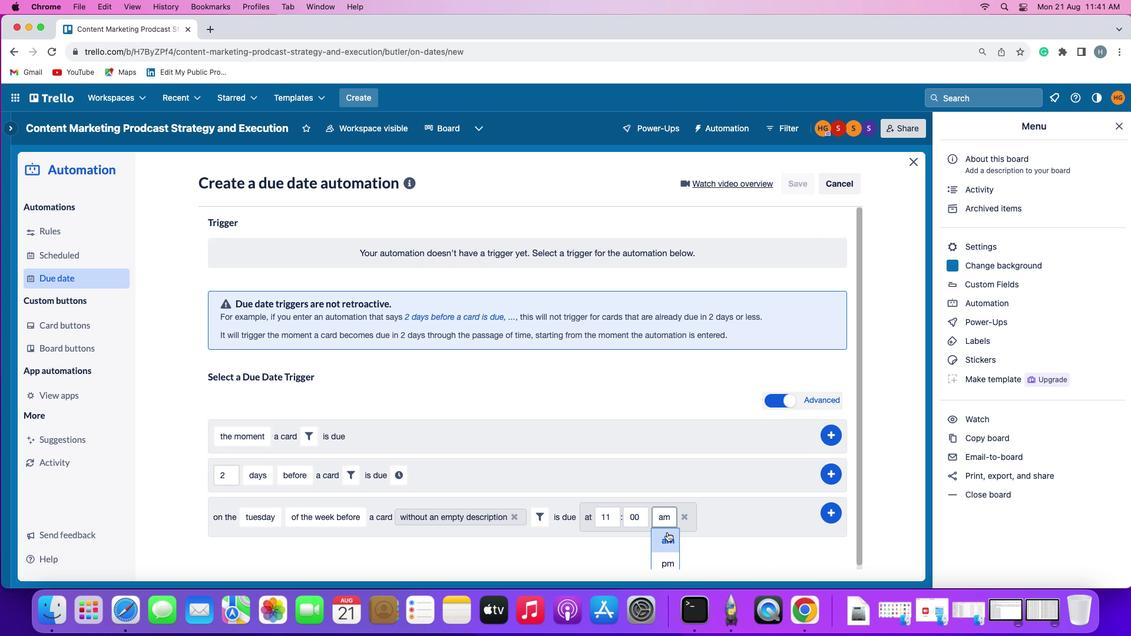 
Action: Mouse pressed left at (667, 532)
Screenshot: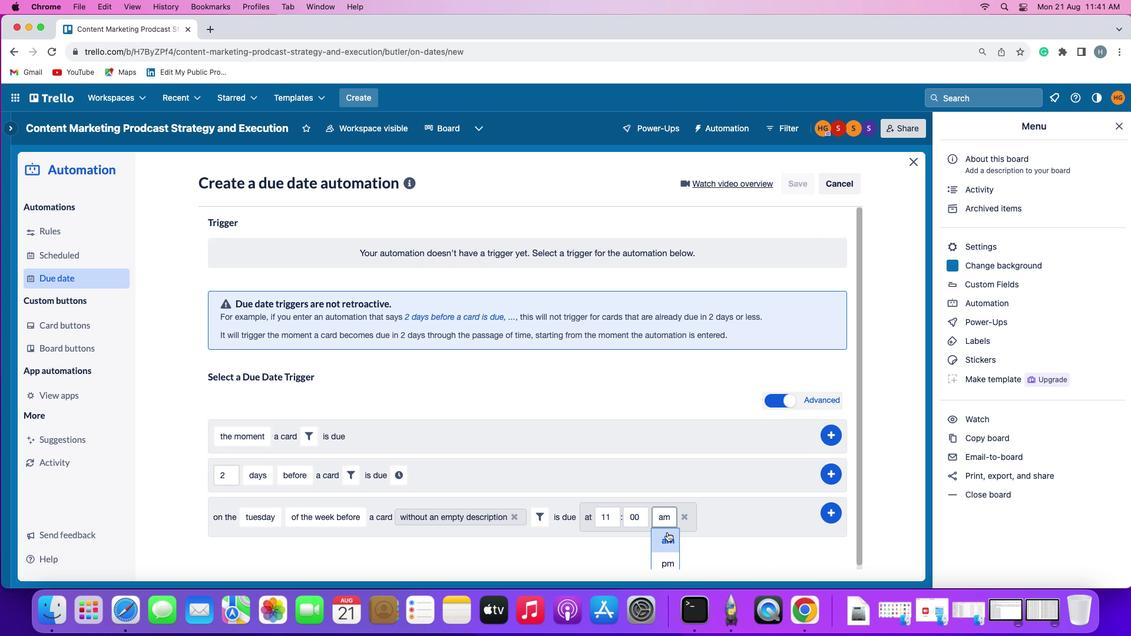 
Action: Mouse moved to (841, 505)
Screenshot: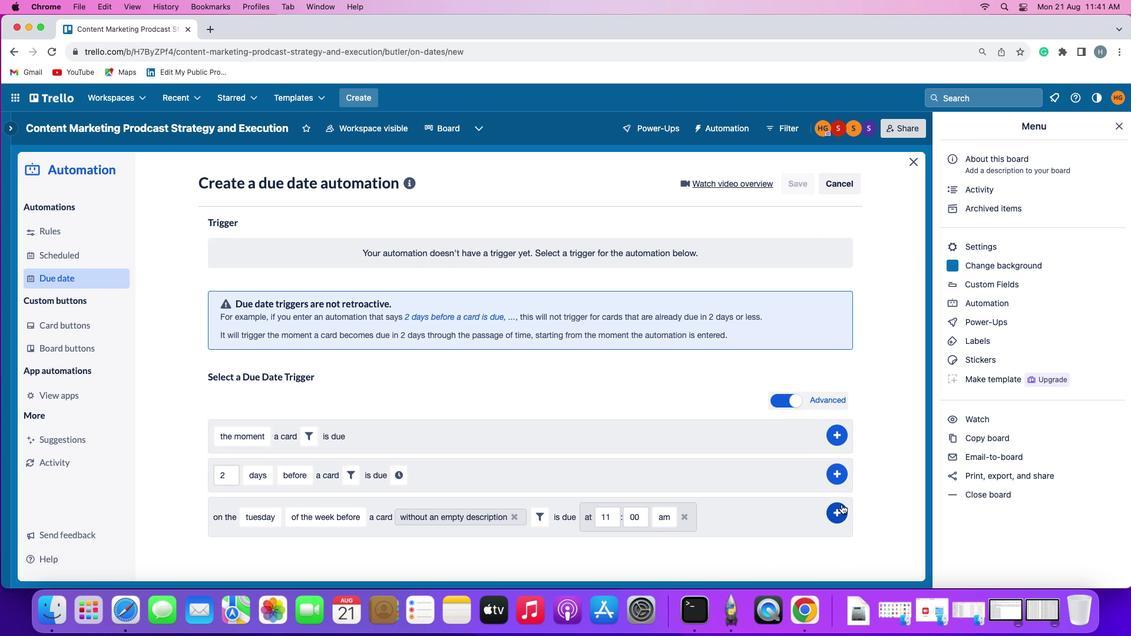 
Action: Mouse pressed left at (841, 505)
Screenshot: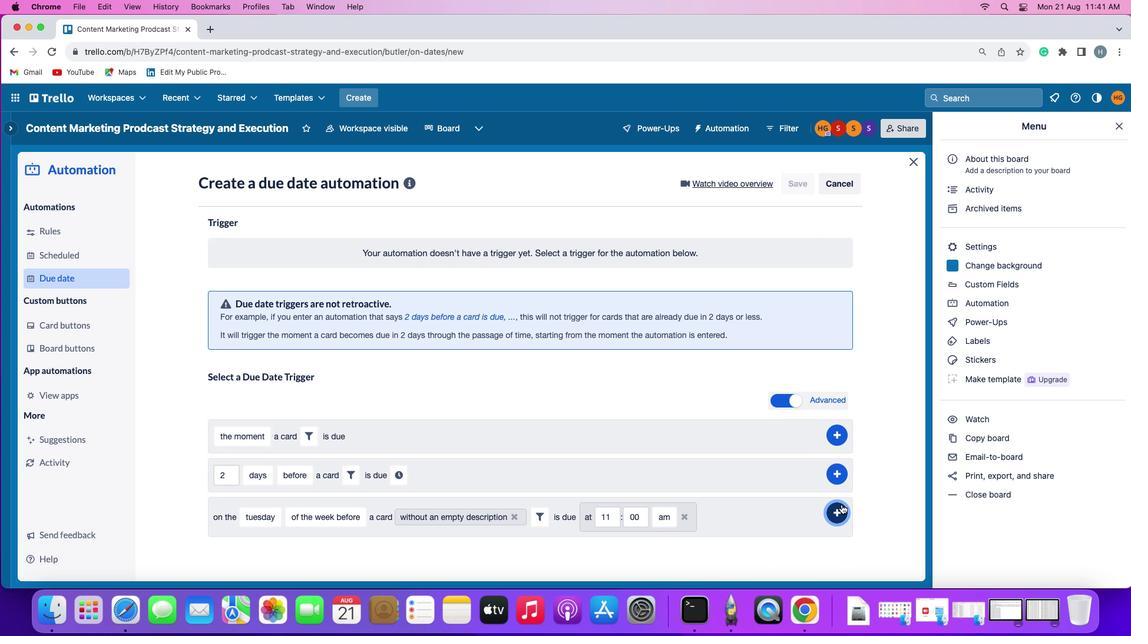 
Action: Mouse moved to (883, 419)
Screenshot: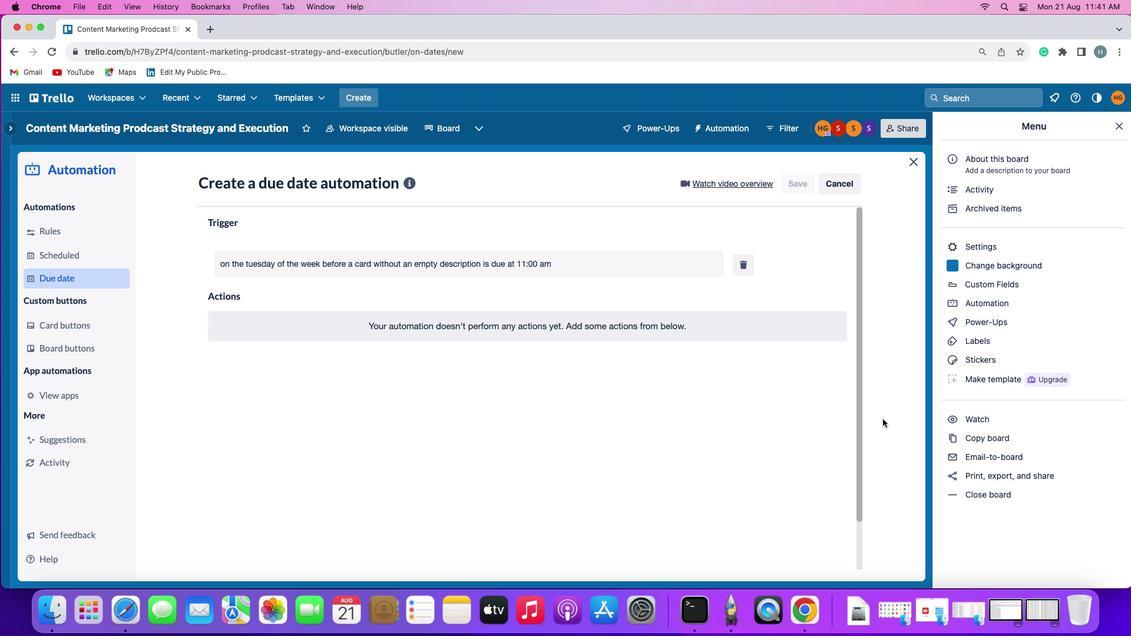 
